 Task: Send an email with the signature Dale Allen with the subject 'Service upgrade' and the message 'Please let me know if there are any changes to the requirements.' from softage.1@softage.net to softage.10@softage.net and softage.2@softage.net with CC to softage.3@softage.net
Action: Mouse moved to (130, 158)
Screenshot: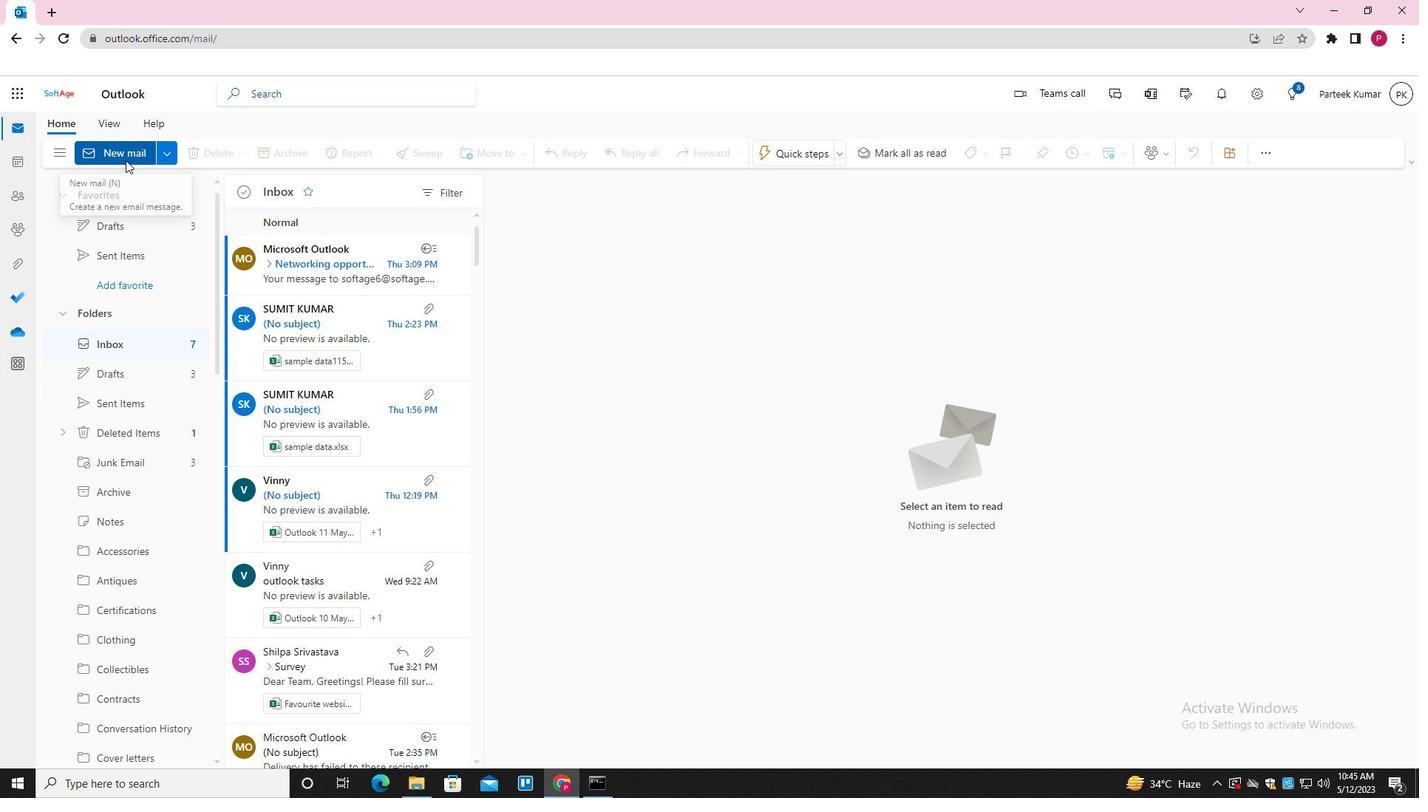 
Action: Mouse pressed left at (130, 158)
Screenshot: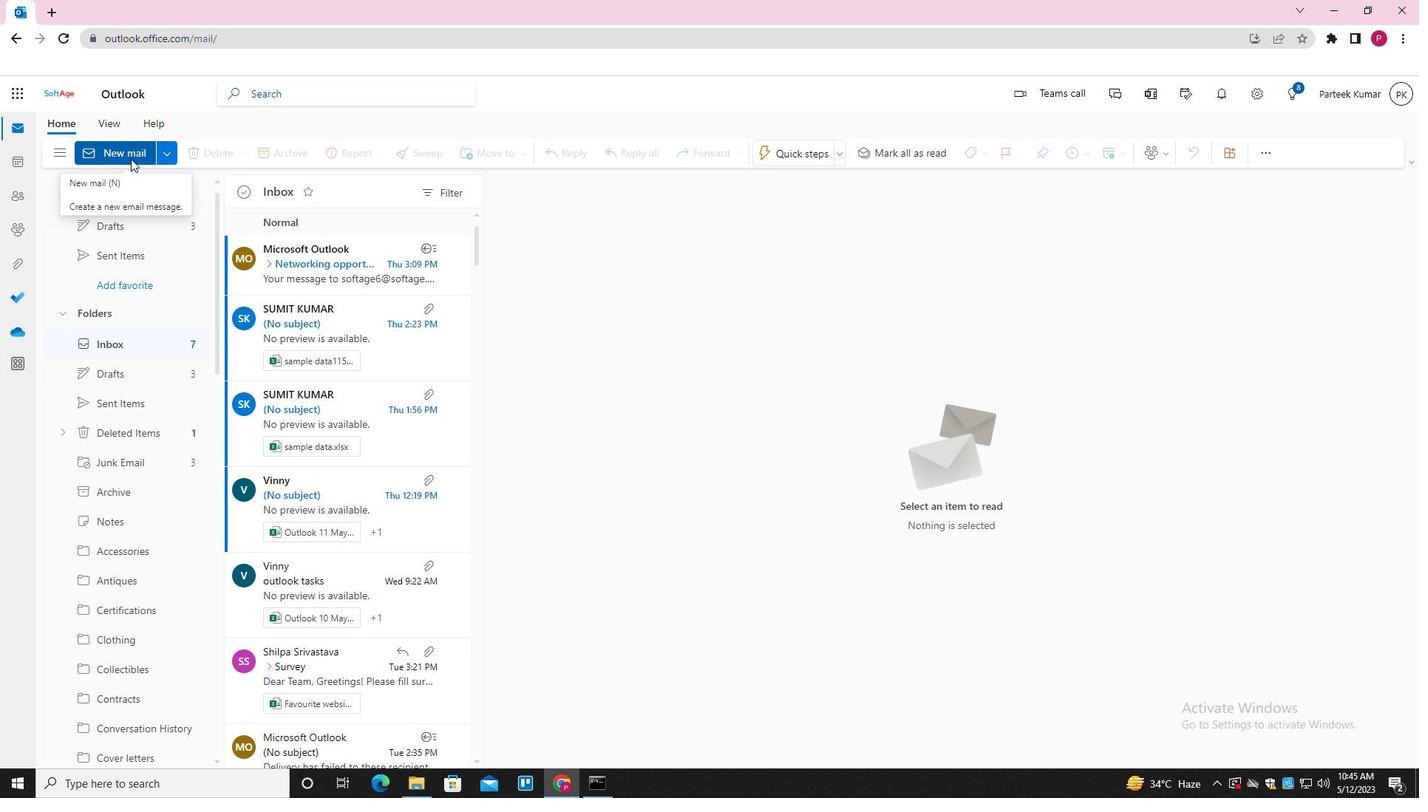 
Action: Mouse moved to (538, 376)
Screenshot: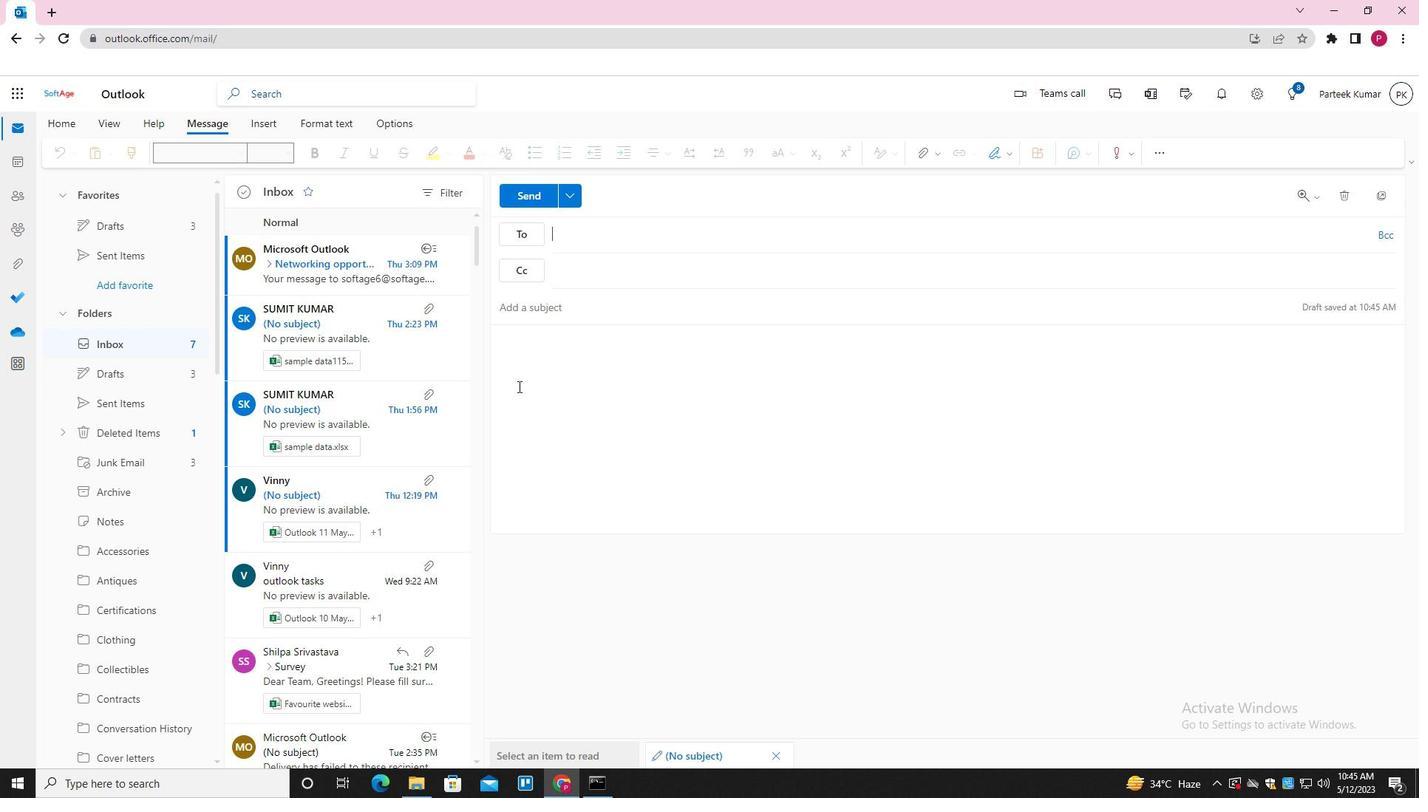 
Action: Mouse pressed left at (538, 376)
Screenshot: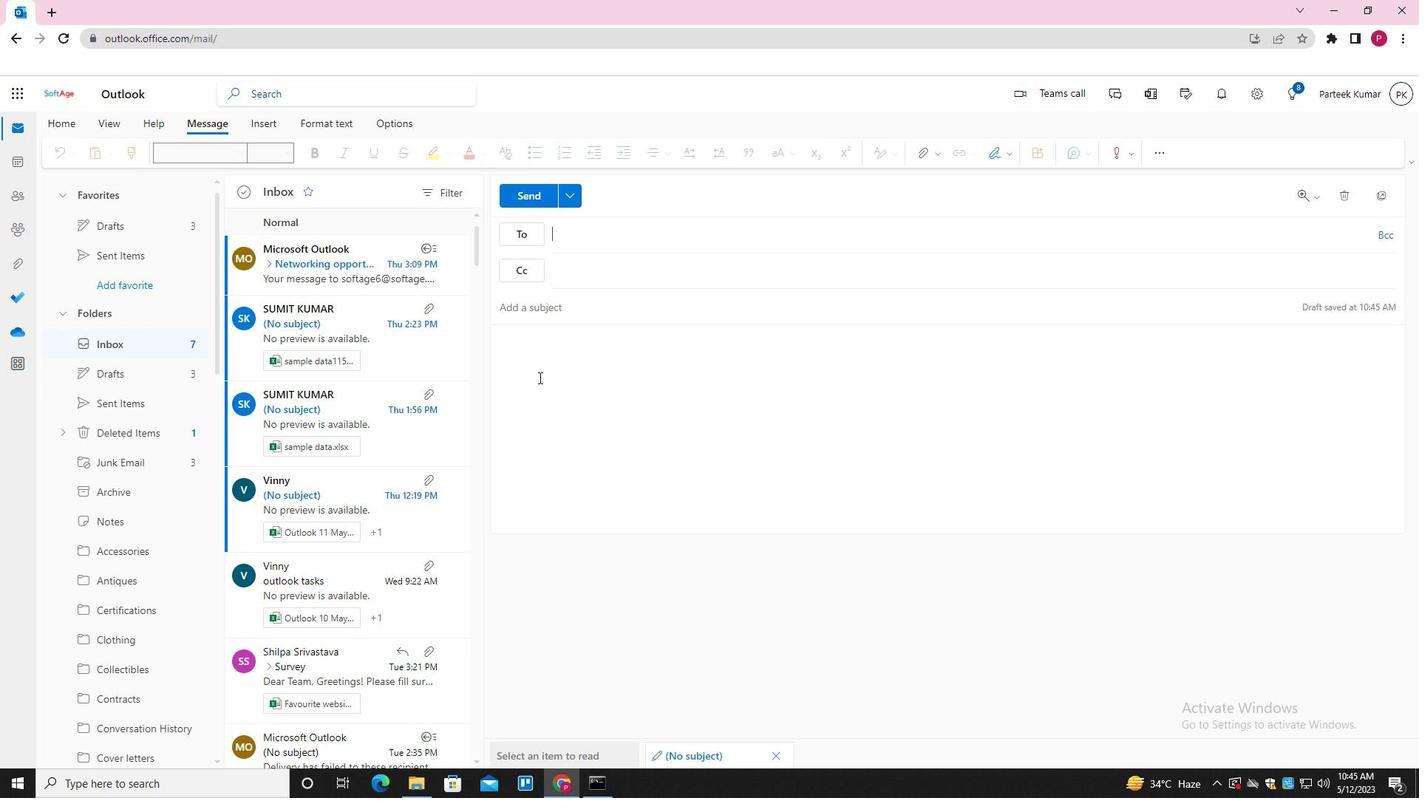 
Action: Mouse moved to (994, 151)
Screenshot: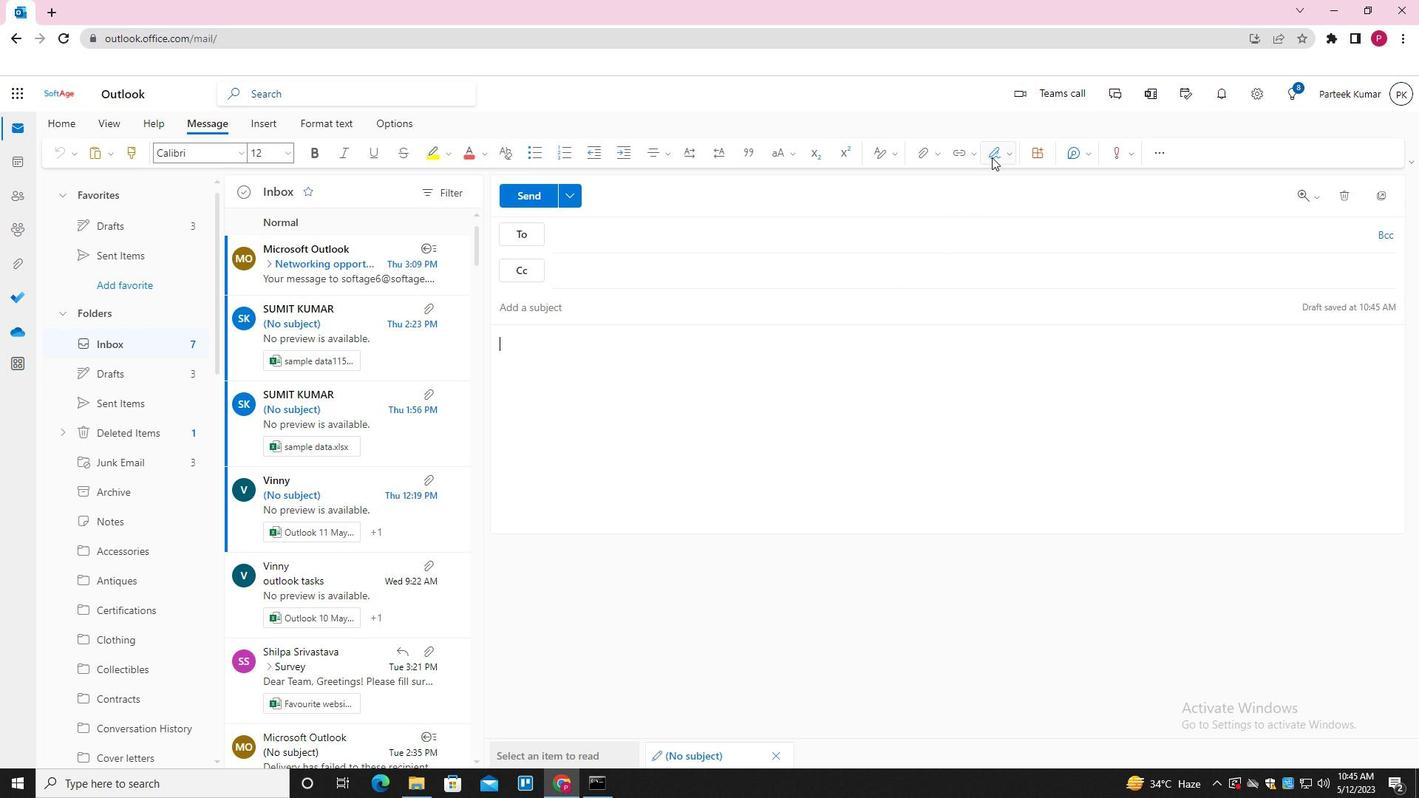 
Action: Mouse pressed left at (994, 151)
Screenshot: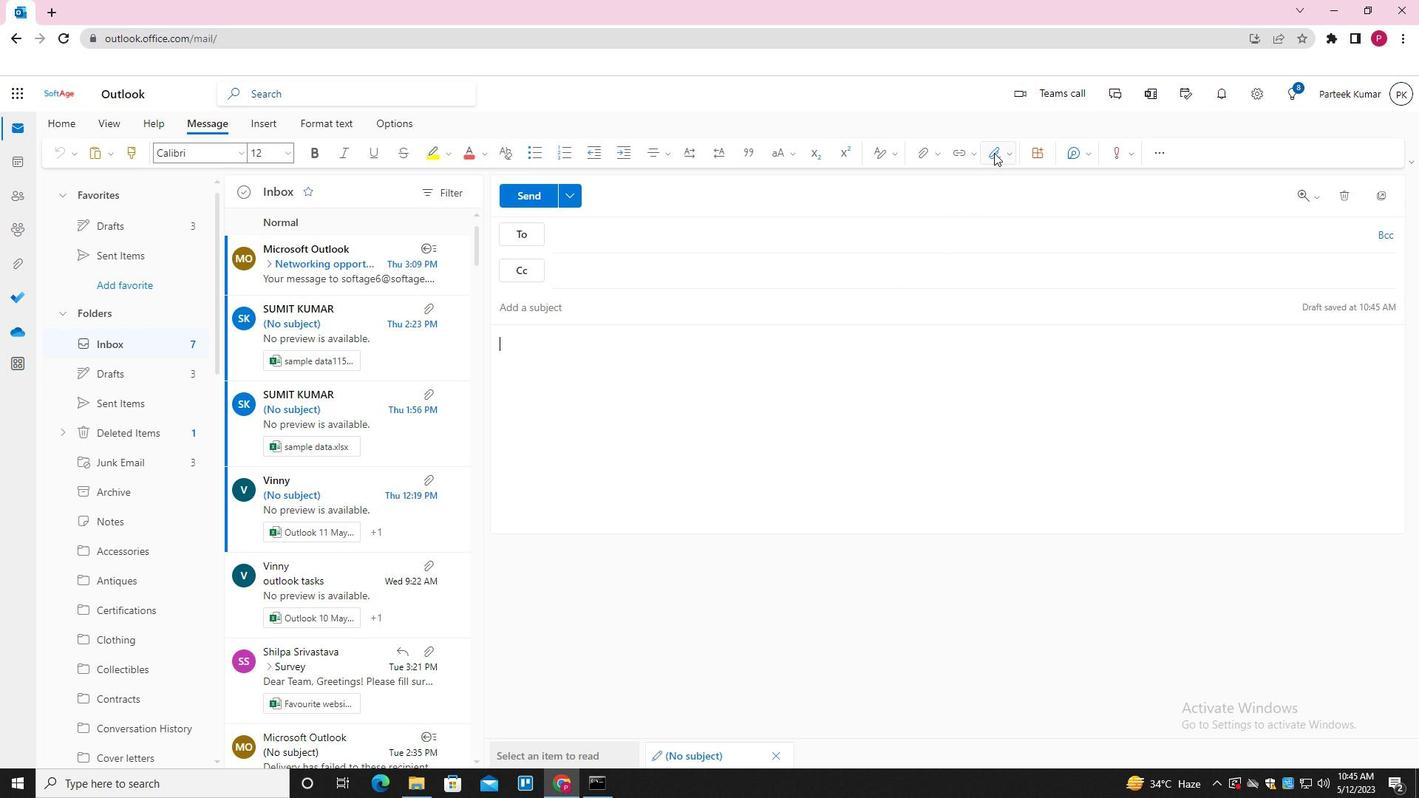 
Action: Mouse moved to (964, 212)
Screenshot: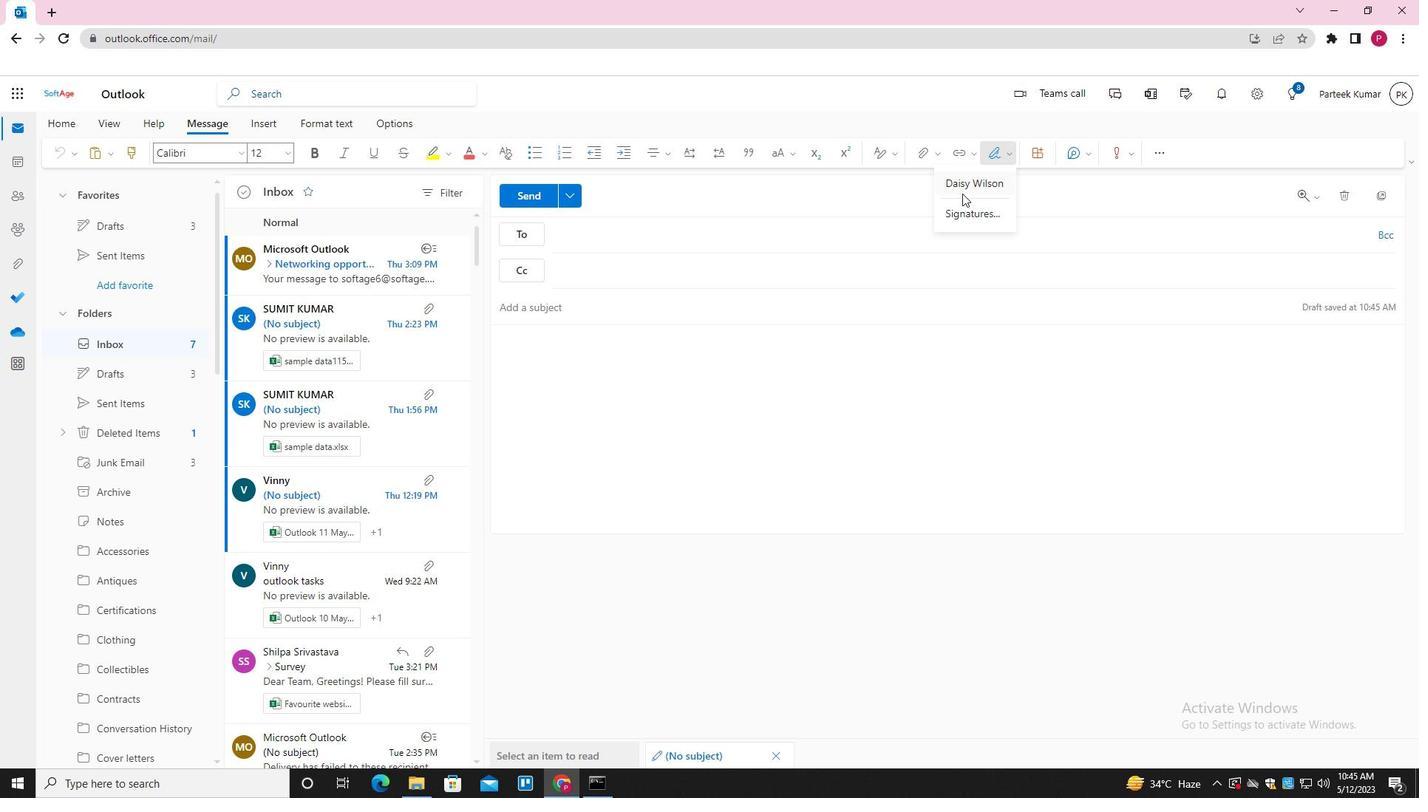 
Action: Mouse pressed left at (964, 212)
Screenshot: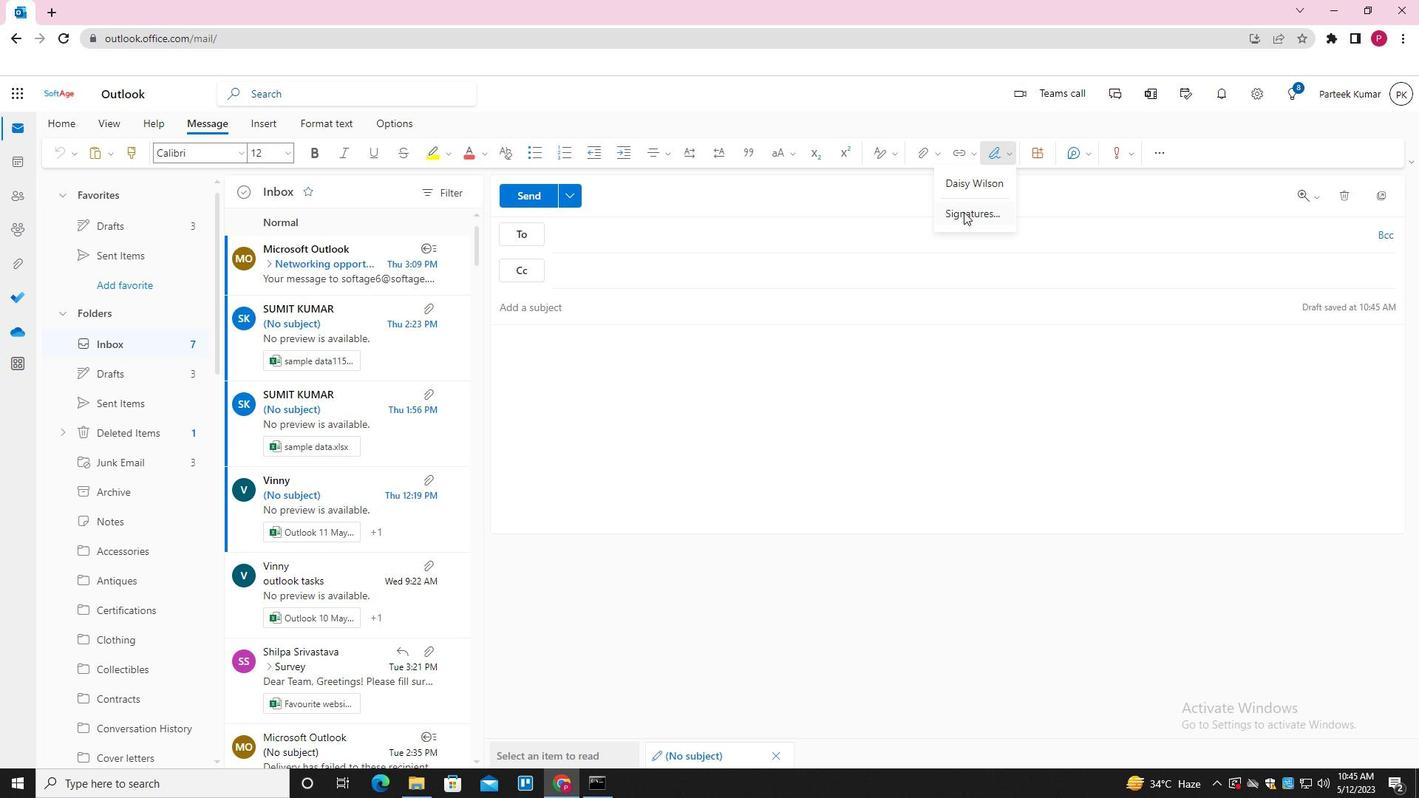 
Action: Mouse moved to (989, 269)
Screenshot: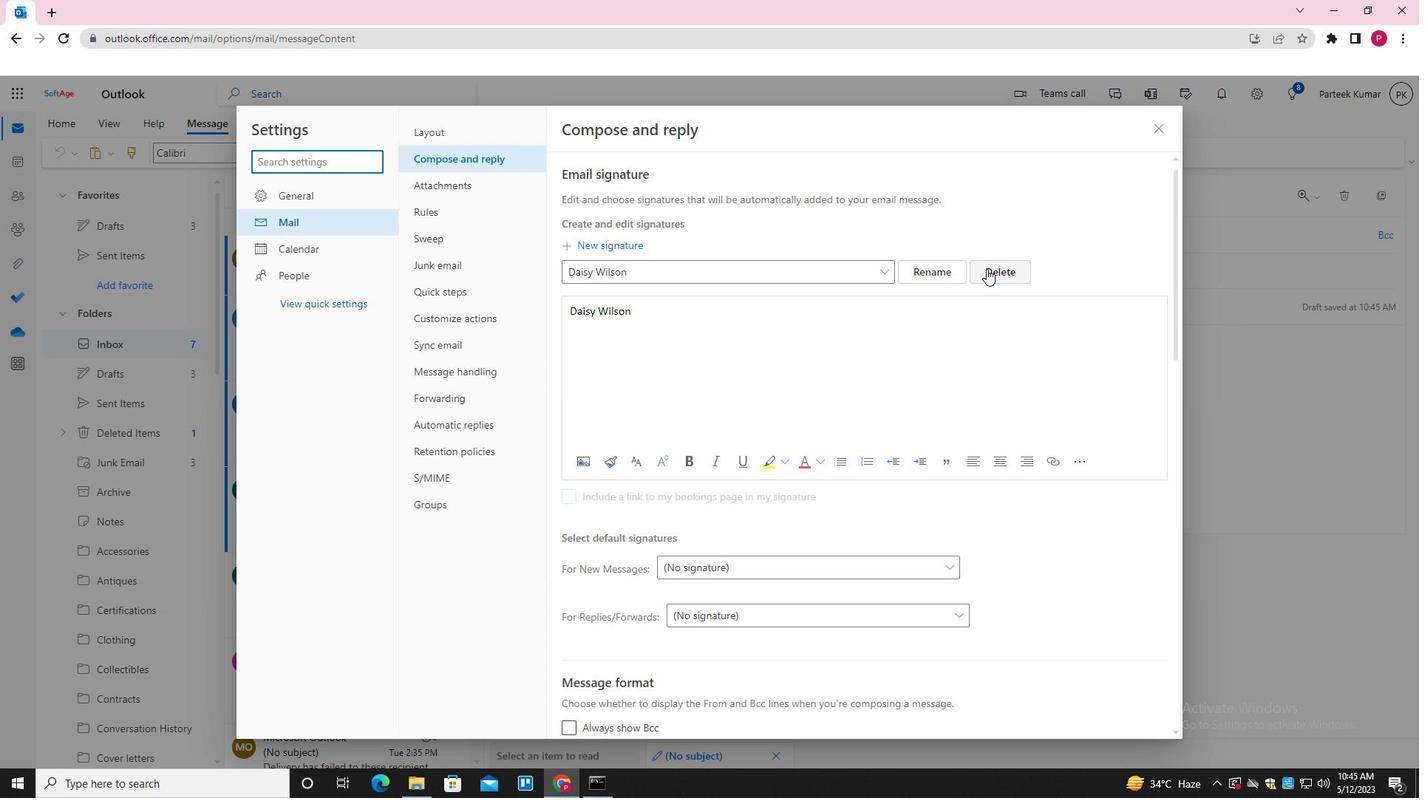 
Action: Mouse pressed left at (989, 269)
Screenshot: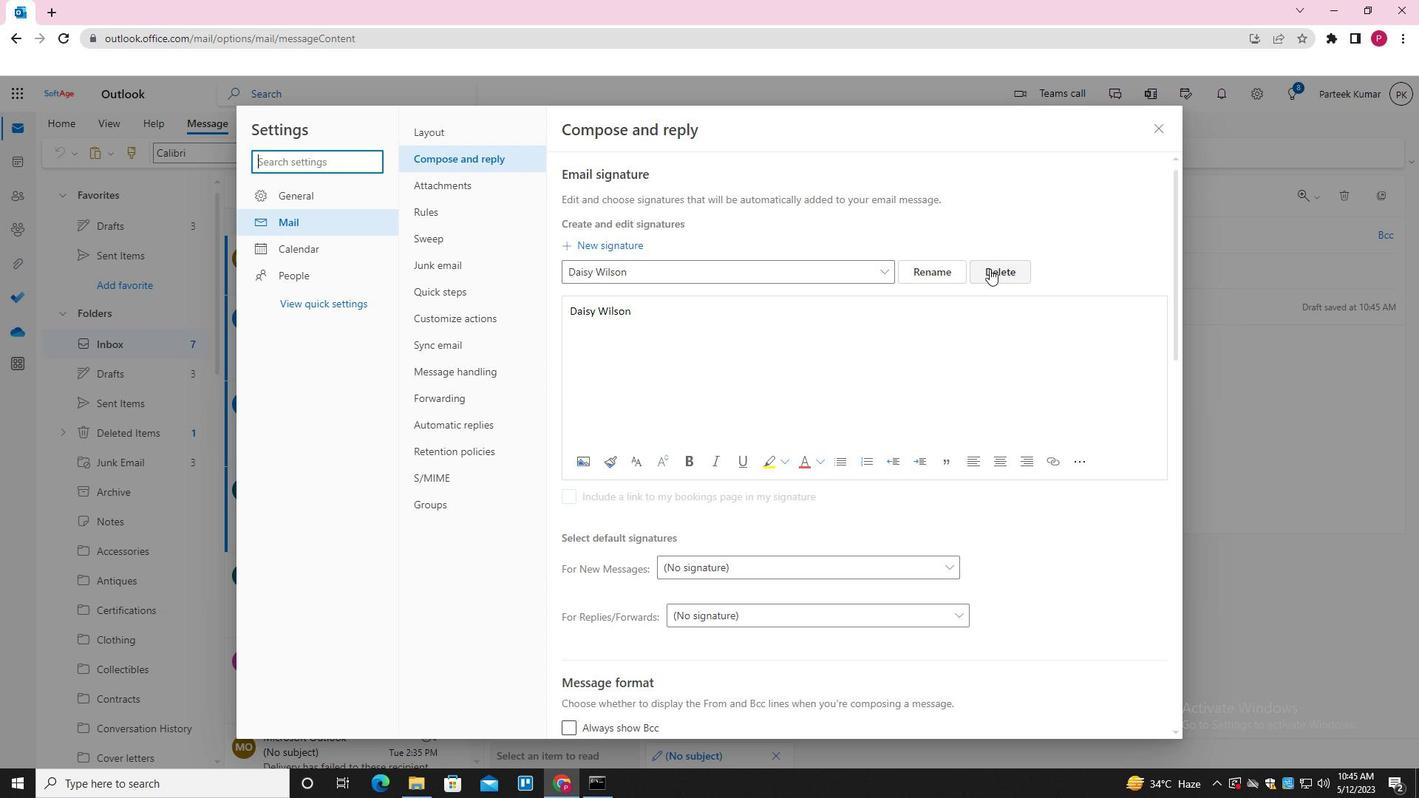 
Action: Mouse moved to (807, 266)
Screenshot: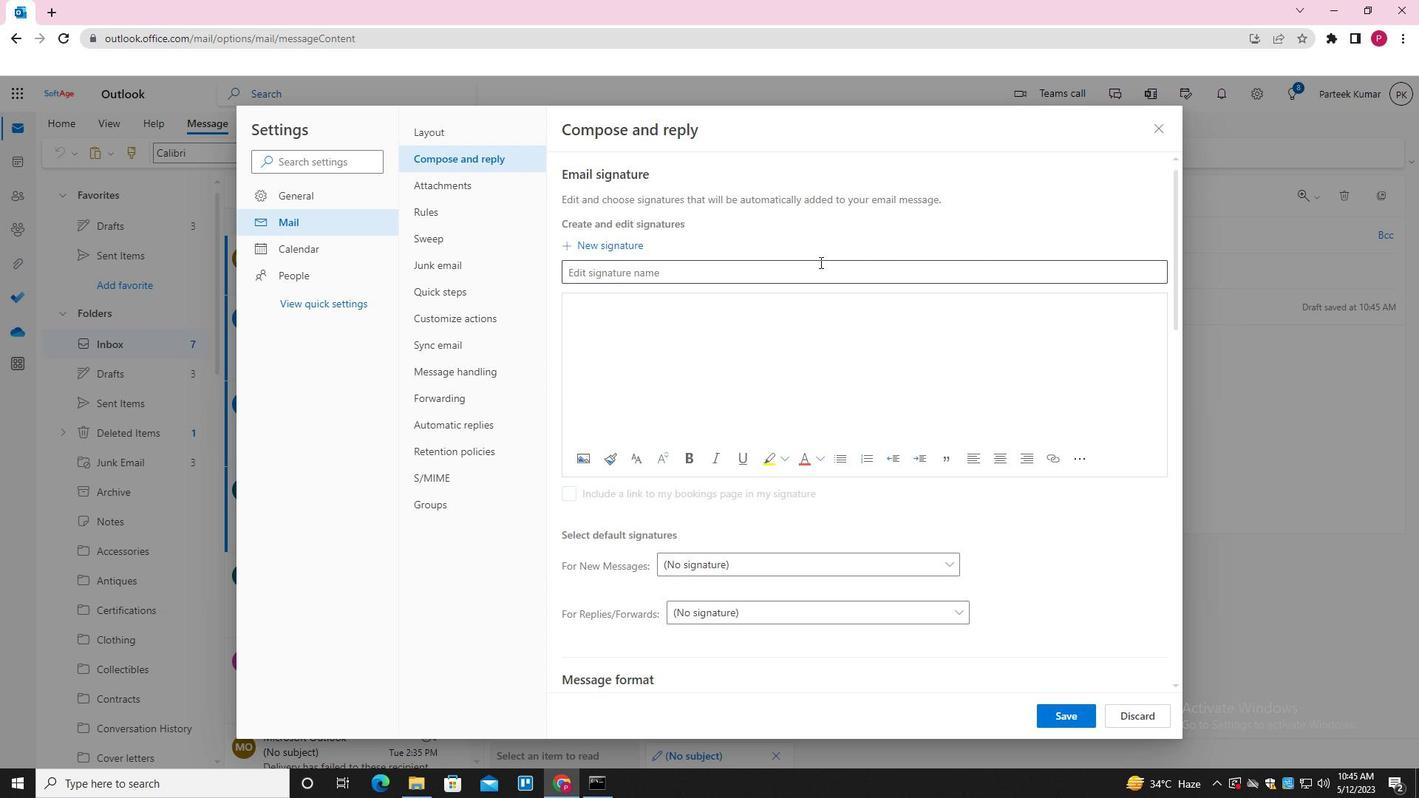 
Action: Mouse pressed left at (807, 266)
Screenshot: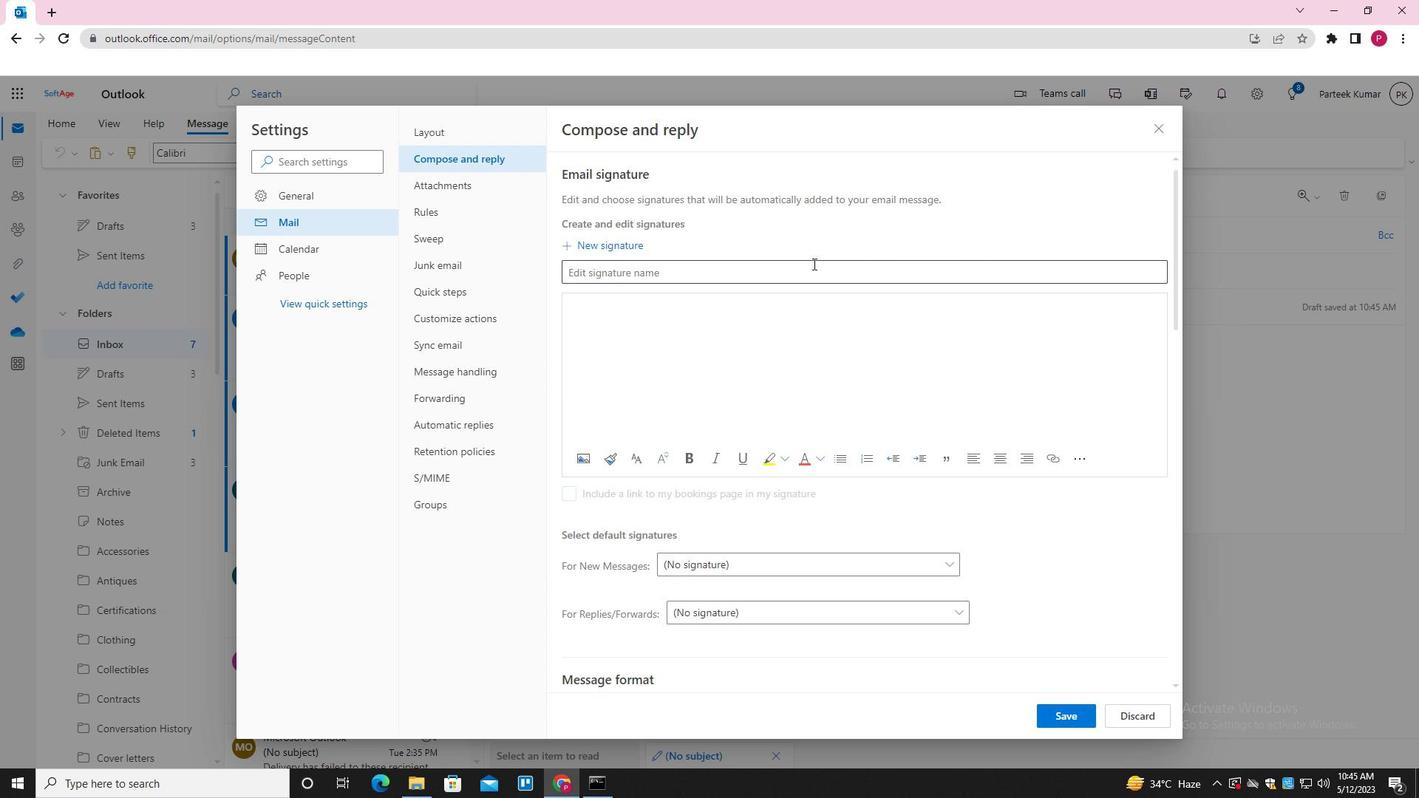 
Action: Key pressed <Key.shift>DALLE<Key.space><Key.backspace><Key.backspace><Key.backspace>E<Key.space><Key.shift>ALLEN<Key.space>
Screenshot: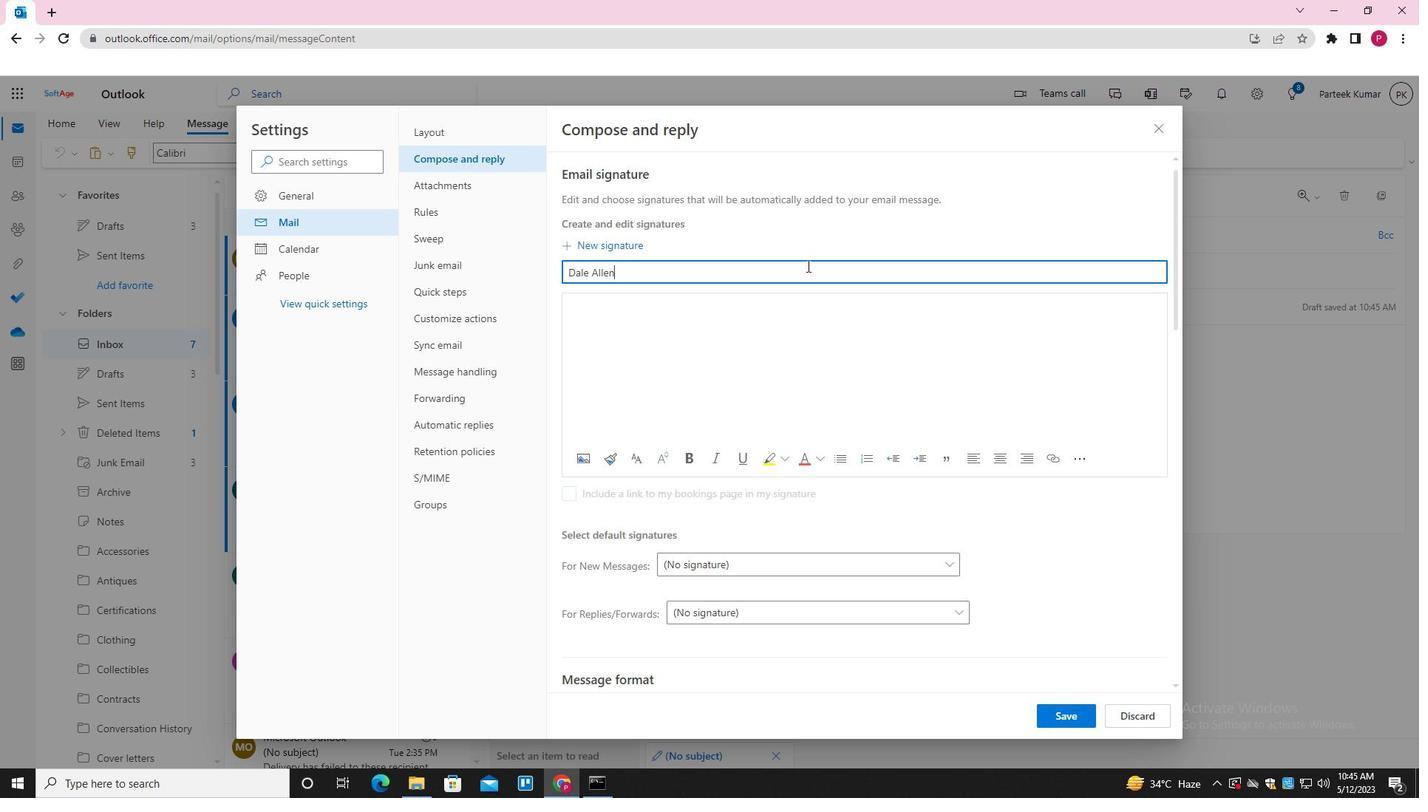 
Action: Mouse moved to (728, 348)
Screenshot: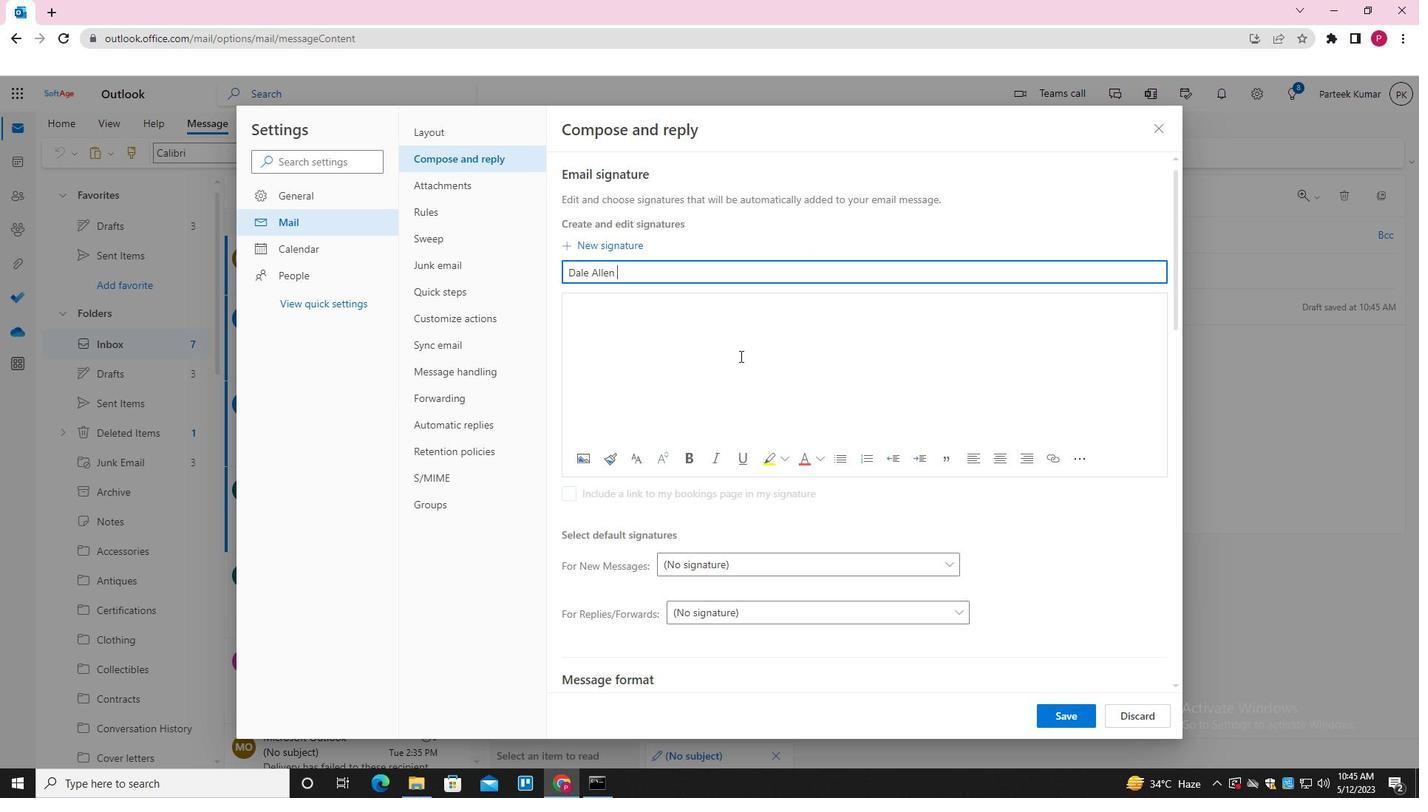
Action: Mouse pressed left at (728, 348)
Screenshot: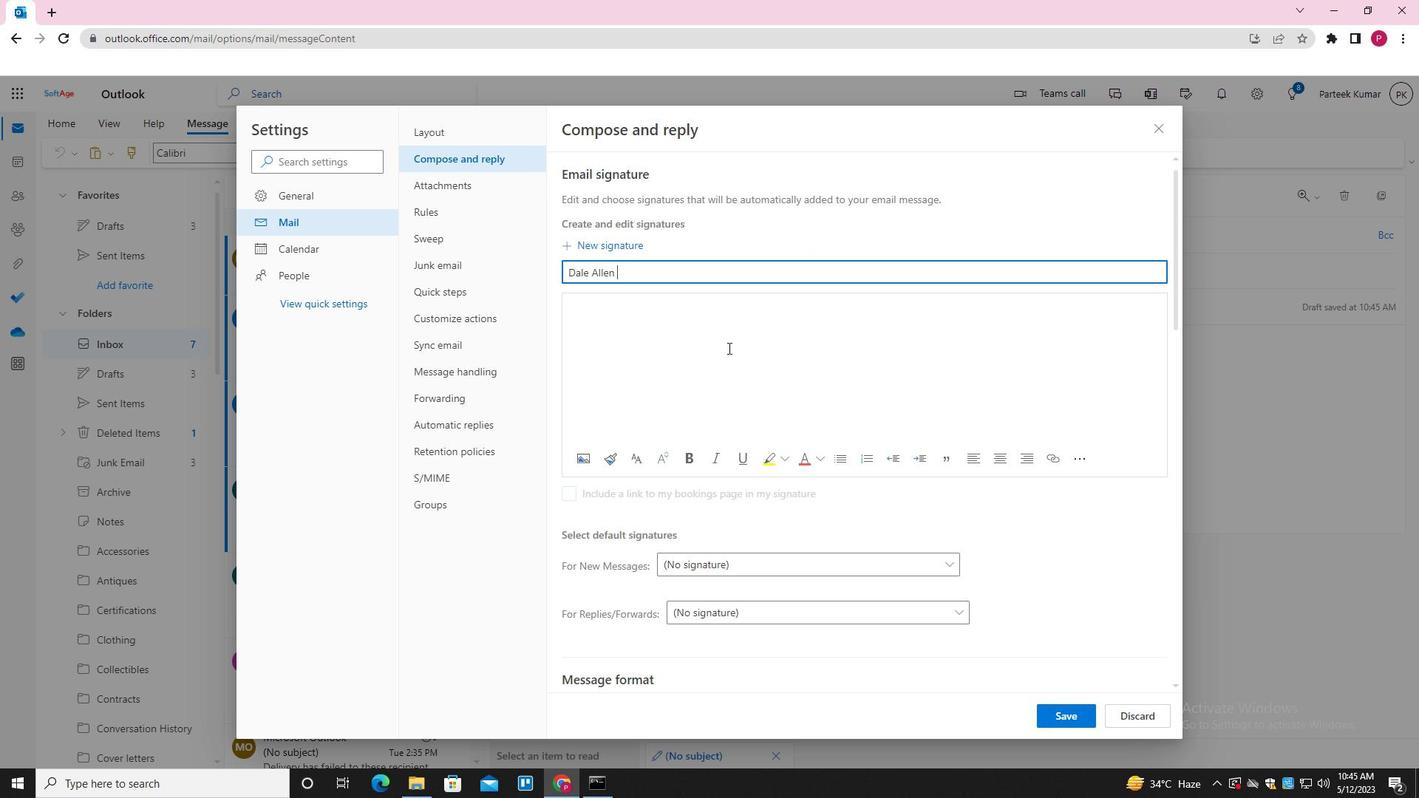 
Action: Key pressed <Key.shift><Key.shift><Key.shift><Key.shift><Key.shift>DALE<Key.space><Key.shift>ALLEN<Key.space>
Screenshot: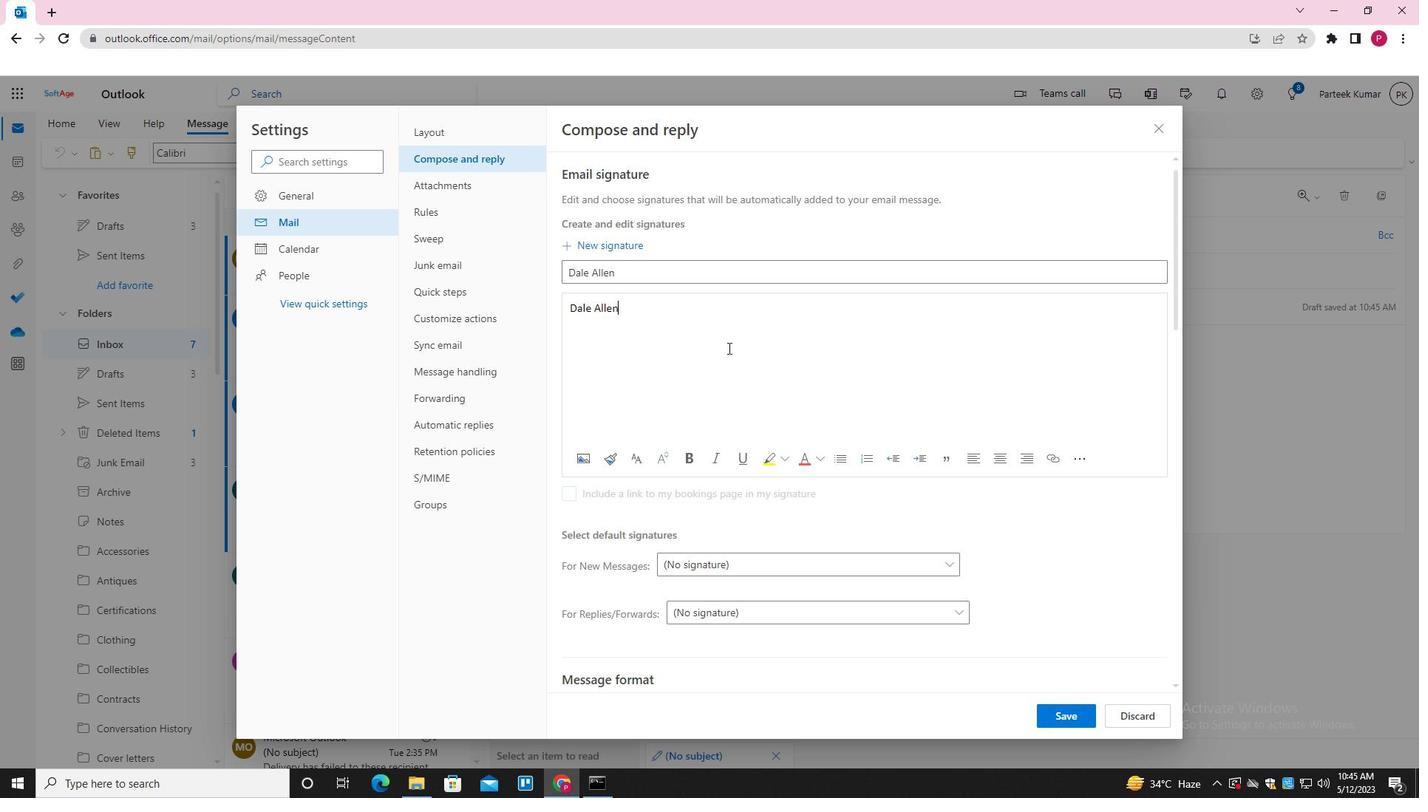 
Action: Mouse moved to (1047, 712)
Screenshot: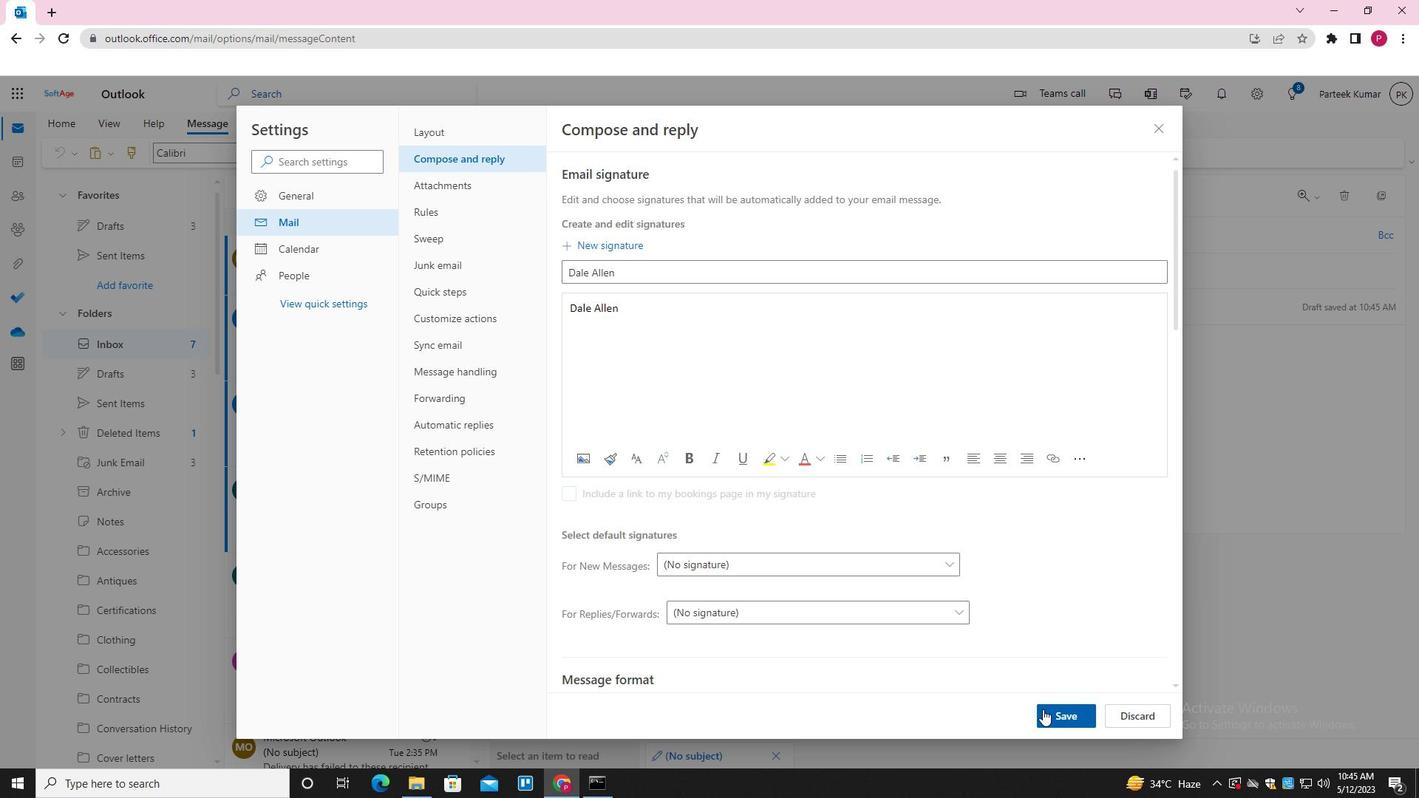 
Action: Mouse pressed left at (1047, 712)
Screenshot: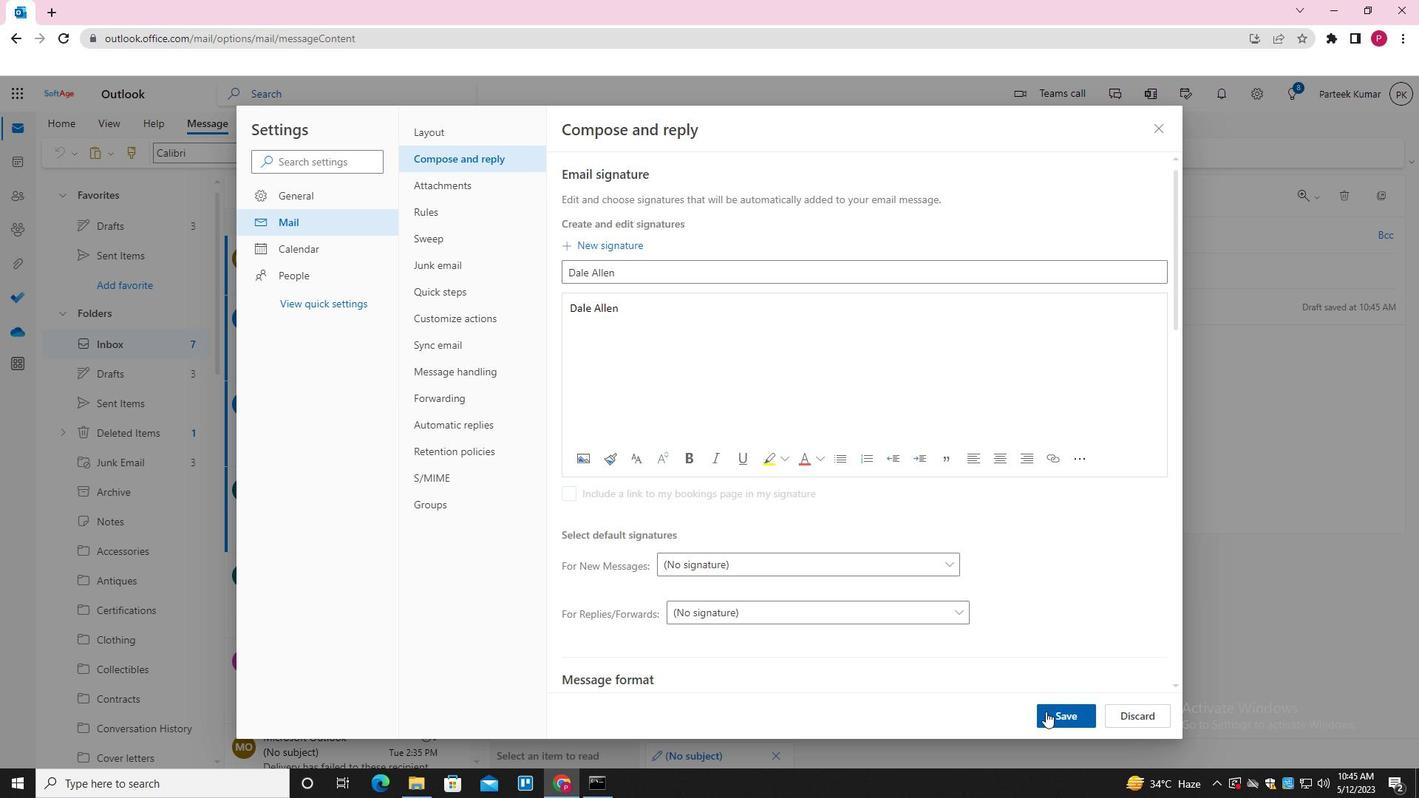
Action: Mouse moved to (1154, 136)
Screenshot: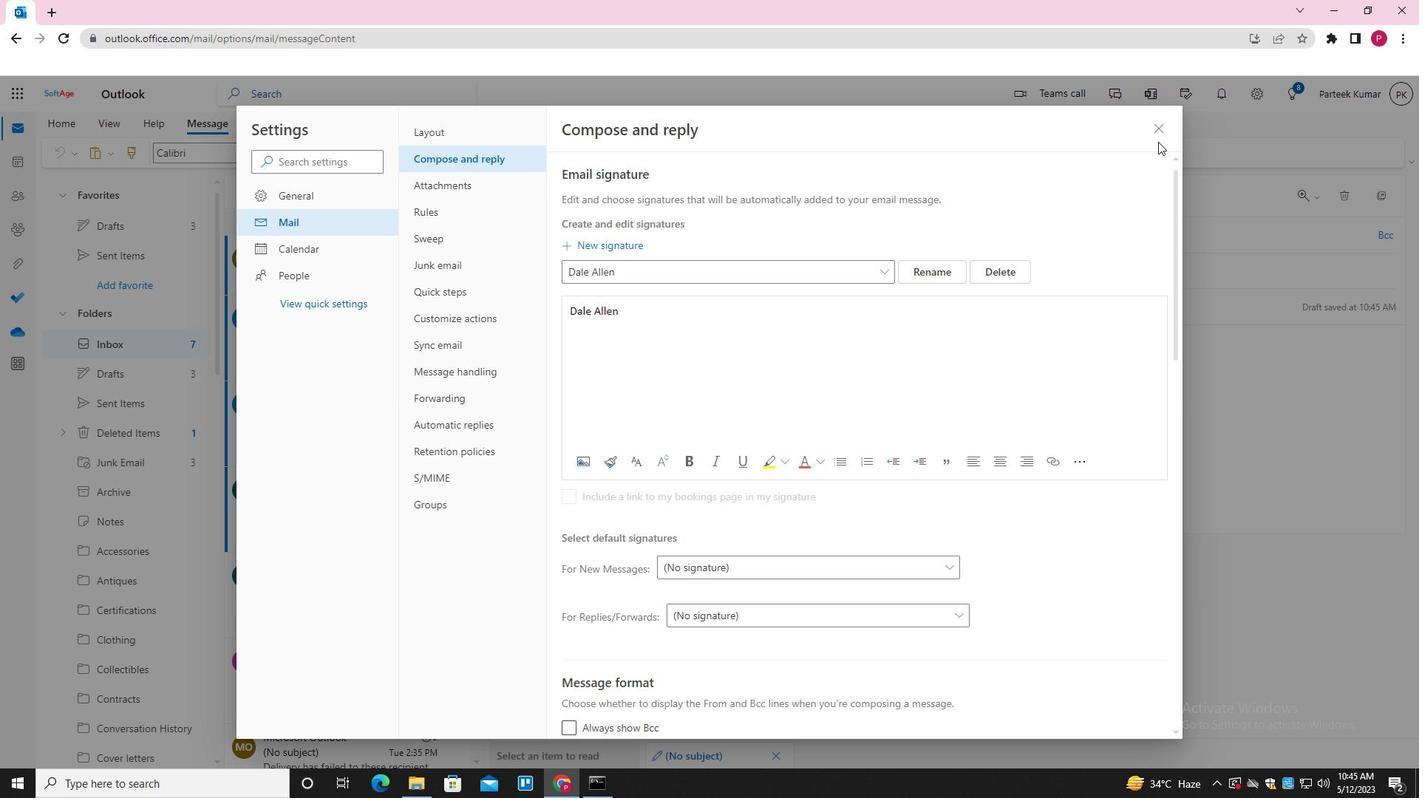 
Action: Mouse pressed left at (1154, 136)
Screenshot: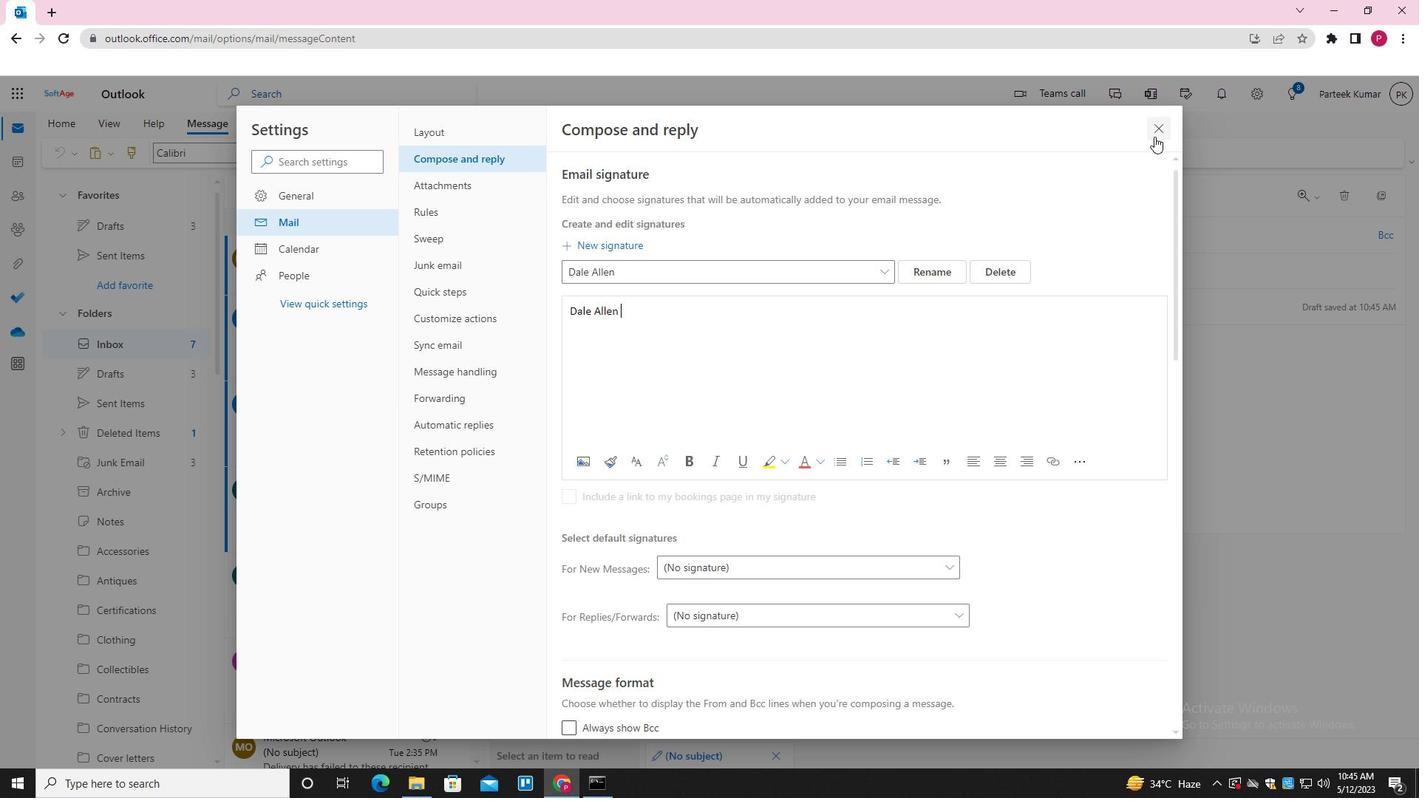 
Action: Mouse moved to (963, 340)
Screenshot: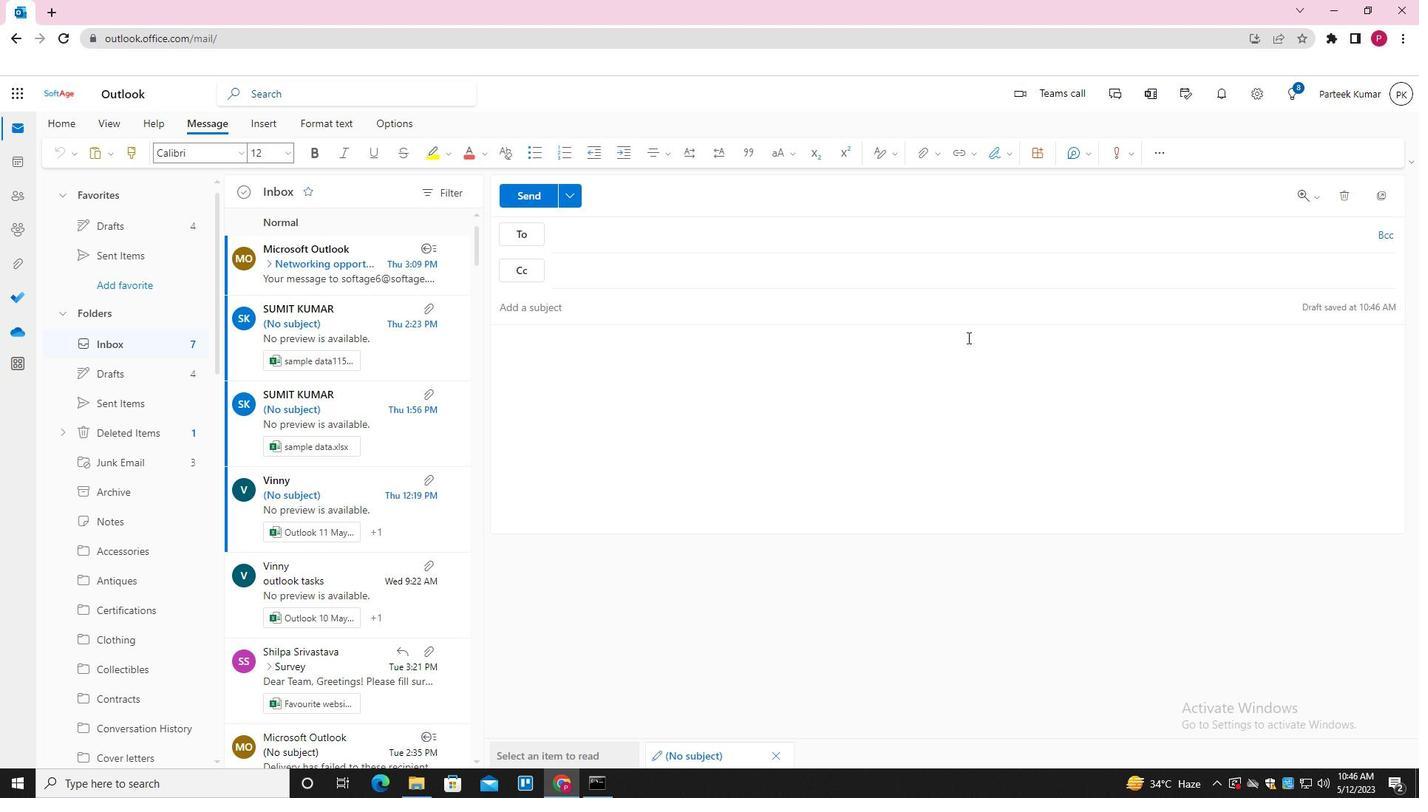 
Action: Mouse pressed left at (963, 340)
Screenshot: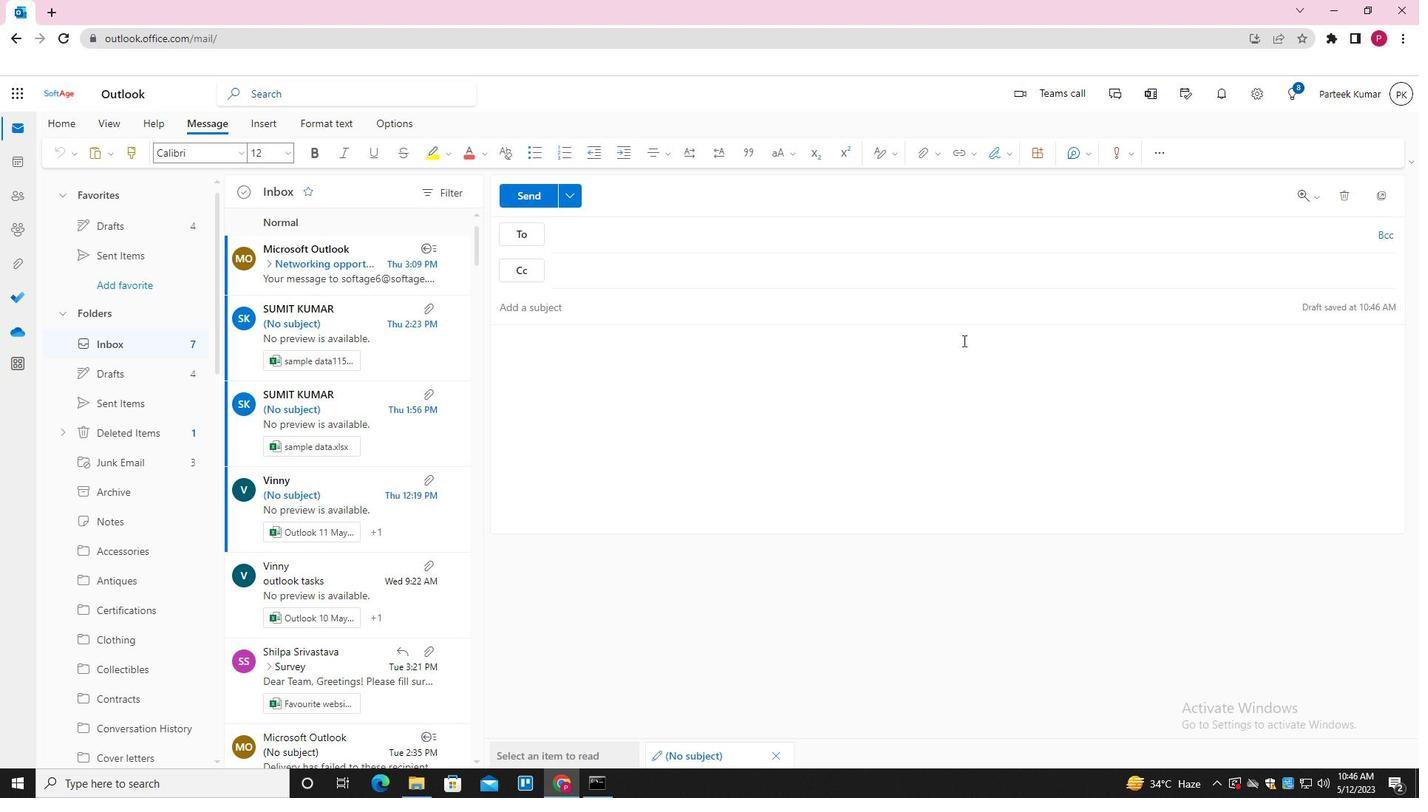 
Action: Mouse moved to (1008, 157)
Screenshot: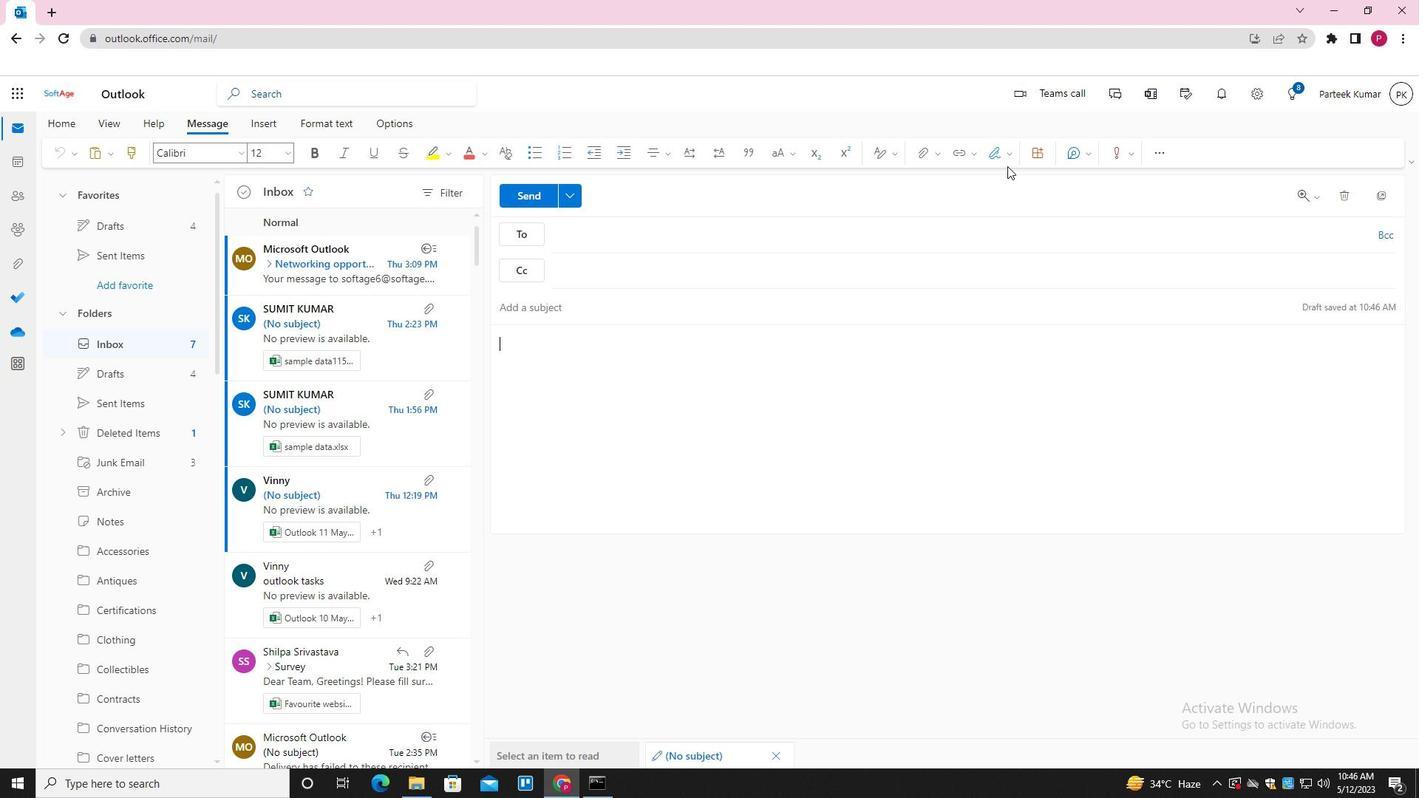 
Action: Mouse pressed left at (1008, 157)
Screenshot: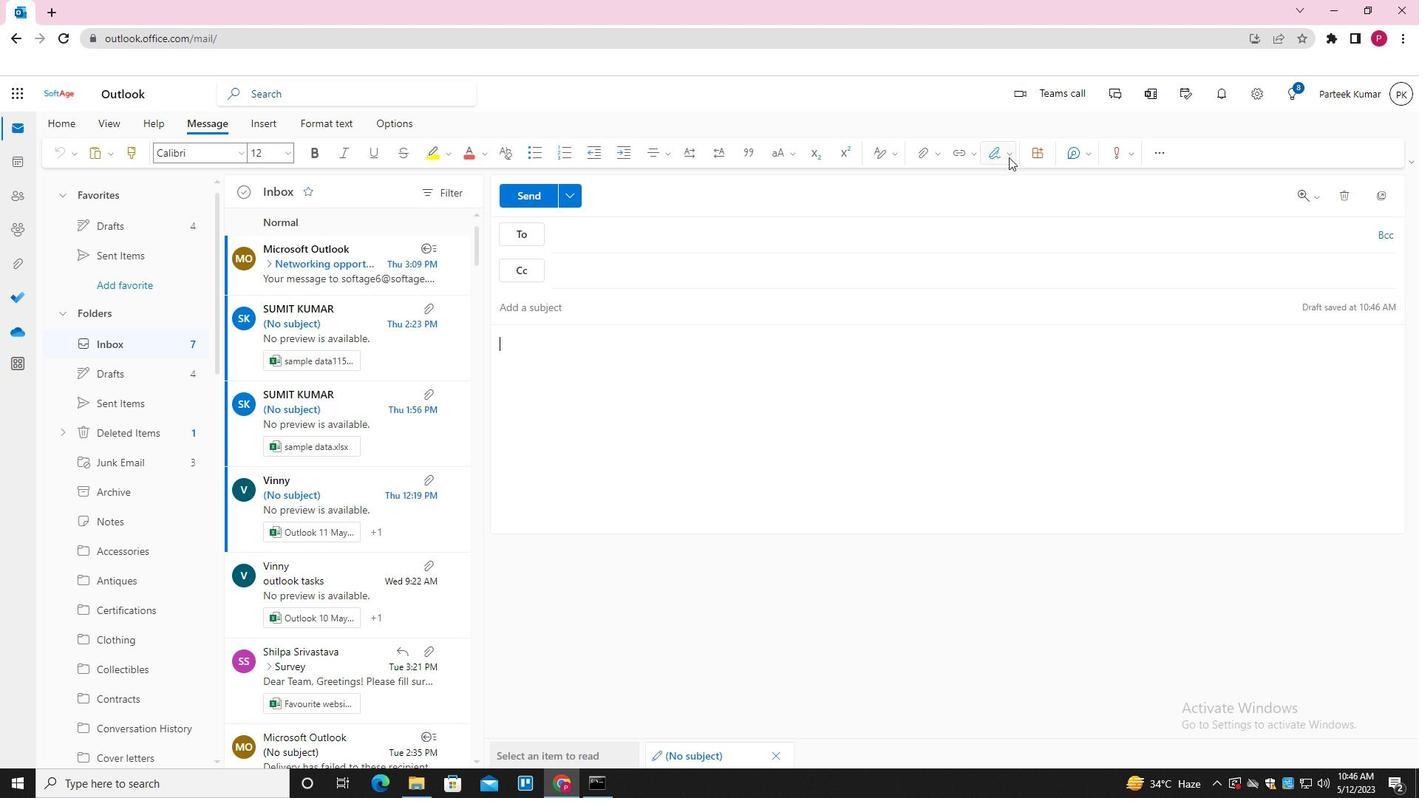
Action: Mouse moved to (990, 188)
Screenshot: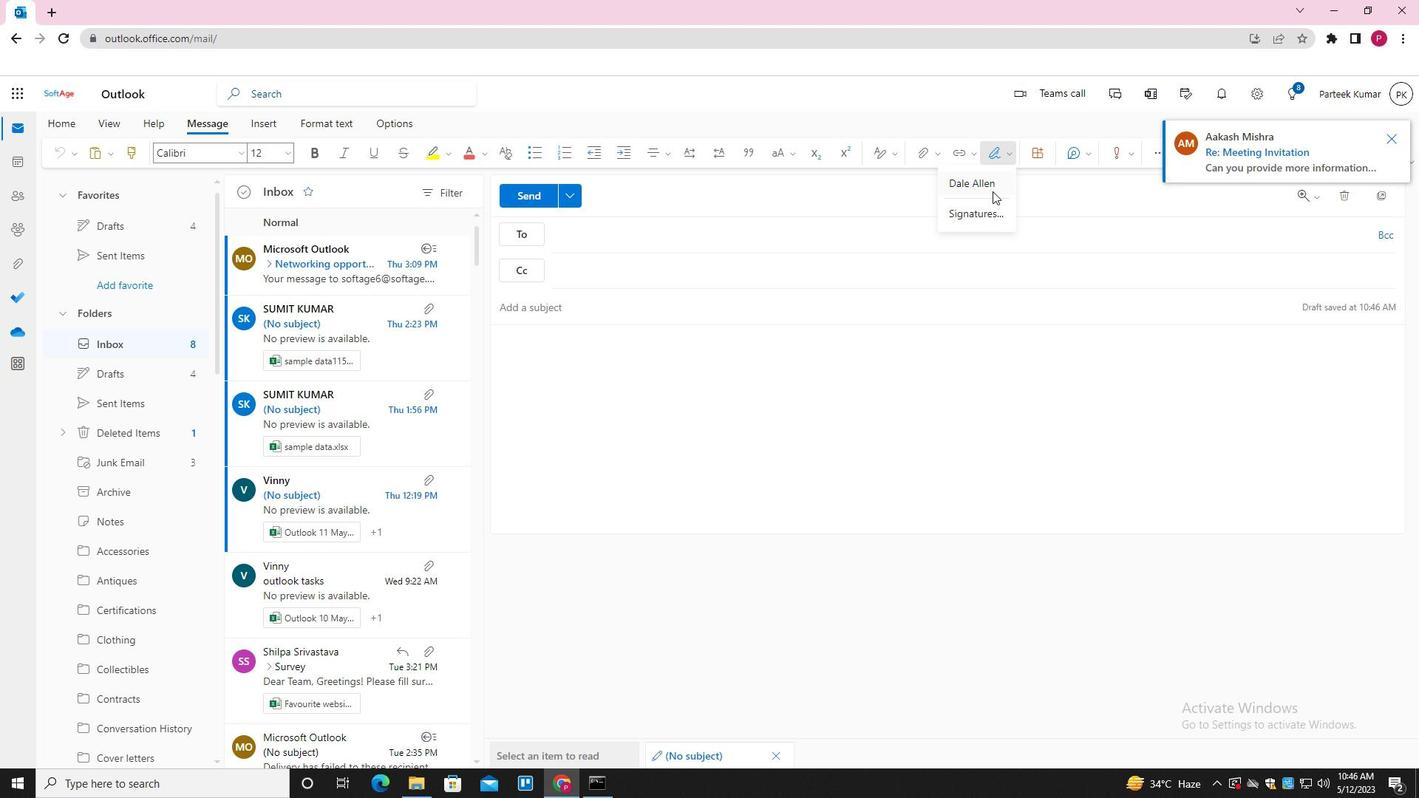 
Action: Mouse pressed left at (990, 188)
Screenshot: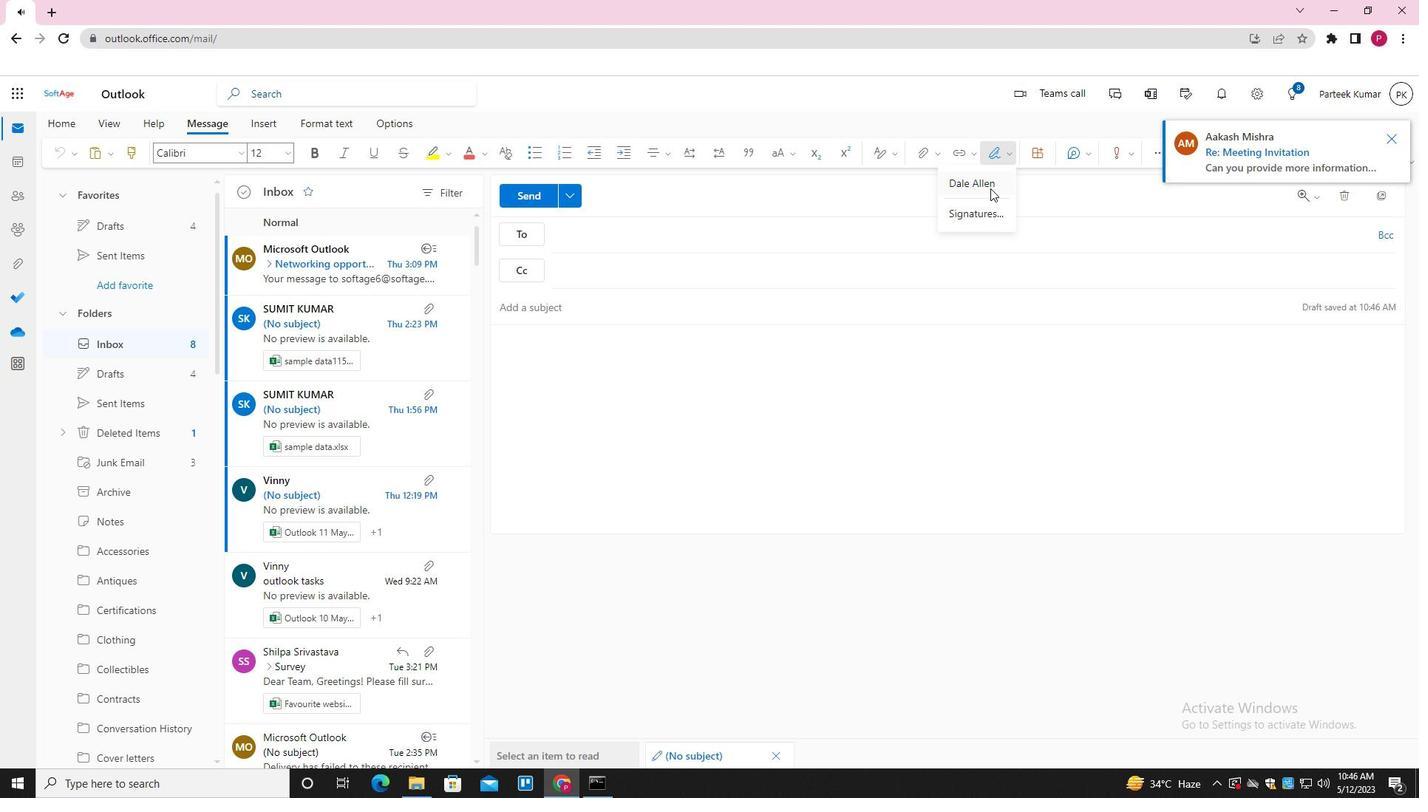 
Action: Mouse moved to (626, 300)
Screenshot: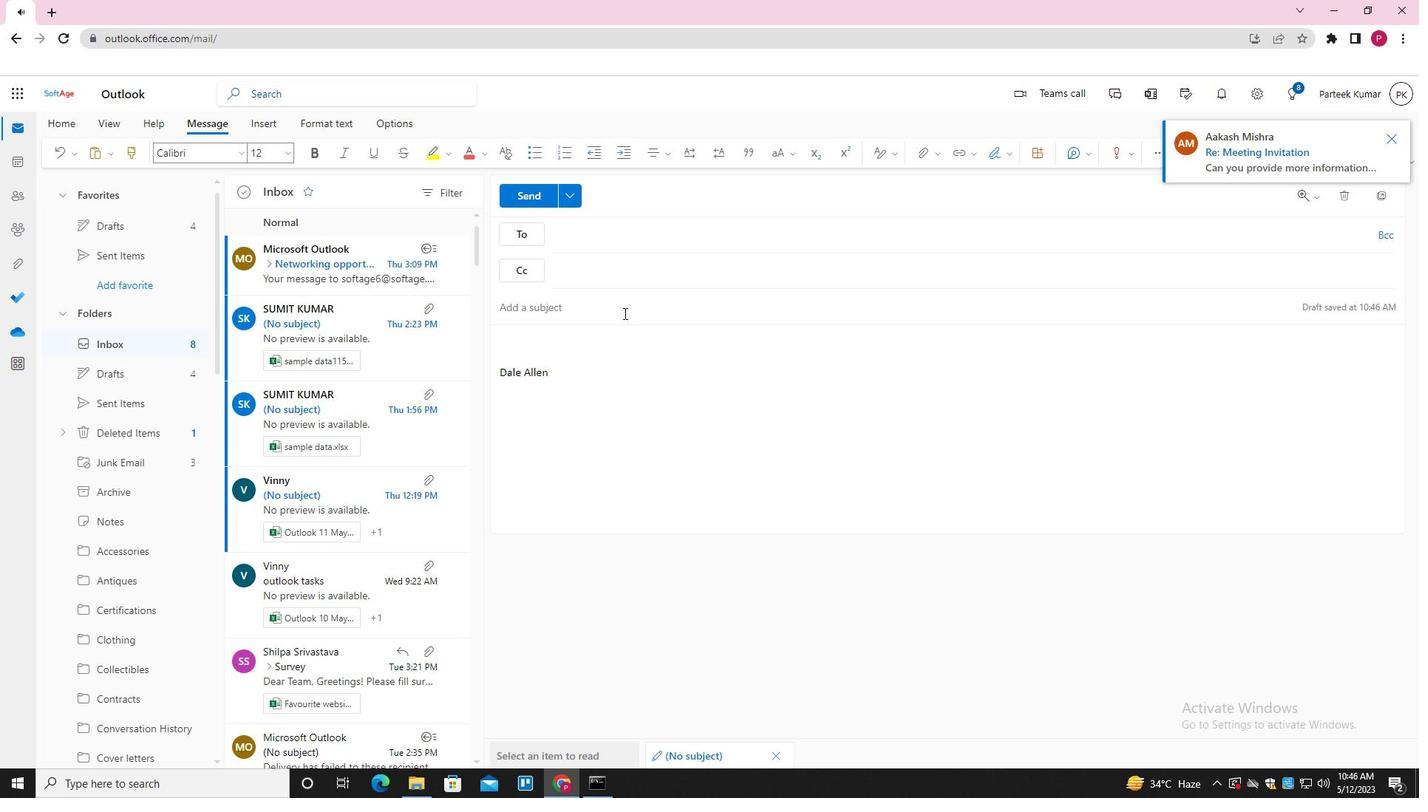 
Action: Mouse pressed left at (626, 300)
Screenshot: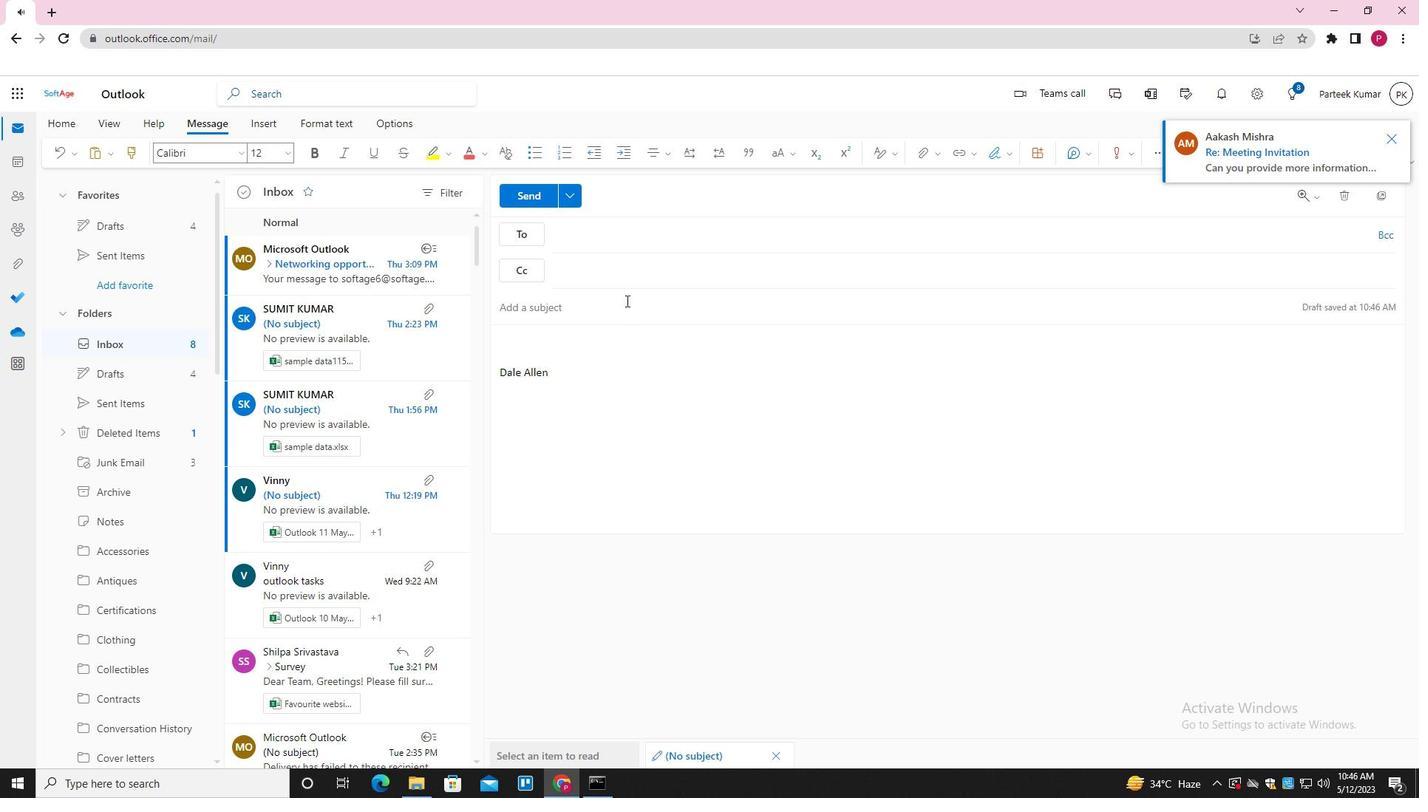 
Action: Key pressed <Key.shift><Key.shift><Key.shift><Key.shift><Key.shift><Key.shift><Key.shift><Key.shift><Key.shift>SERVICE<Key.space>UPGRADE<Key.space>
Screenshot: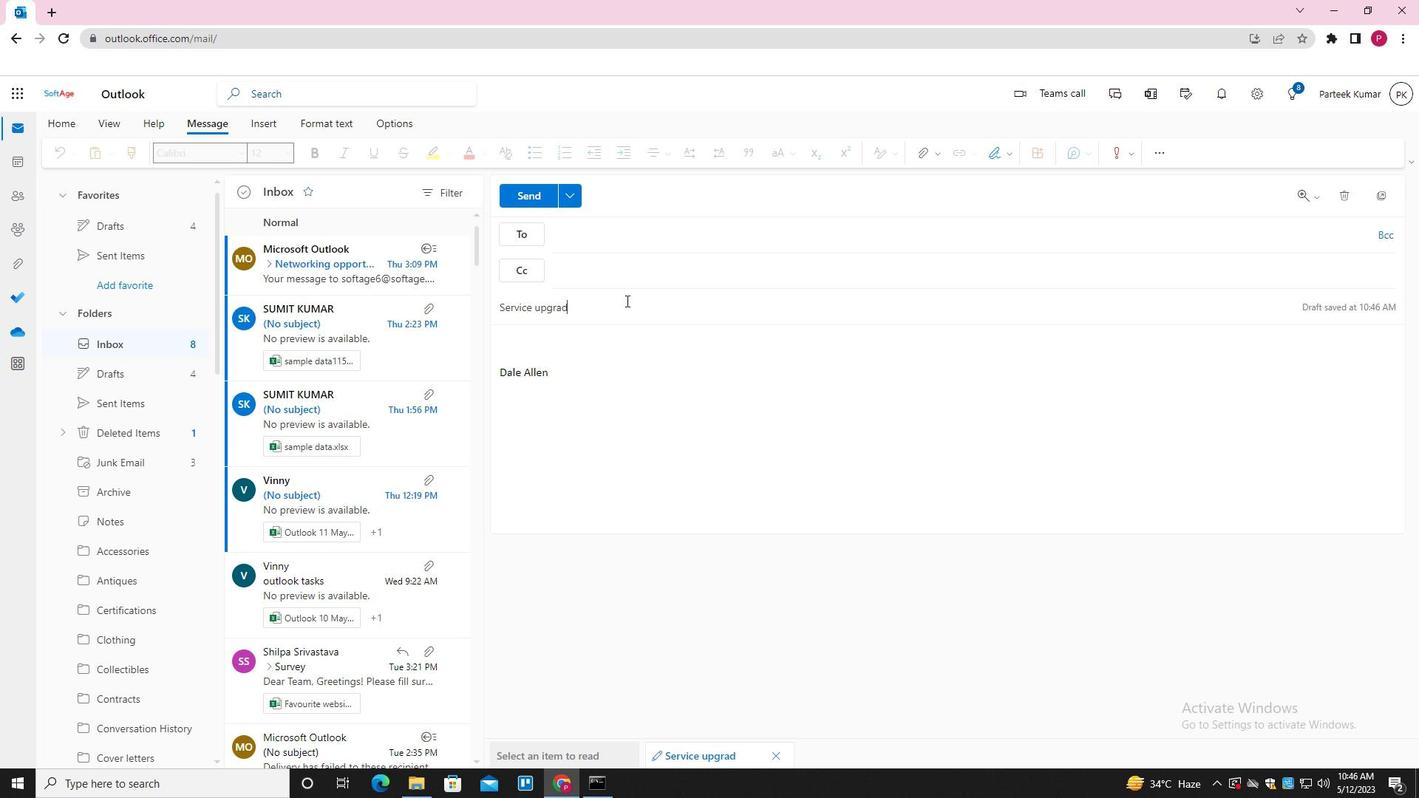 
Action: Mouse moved to (575, 336)
Screenshot: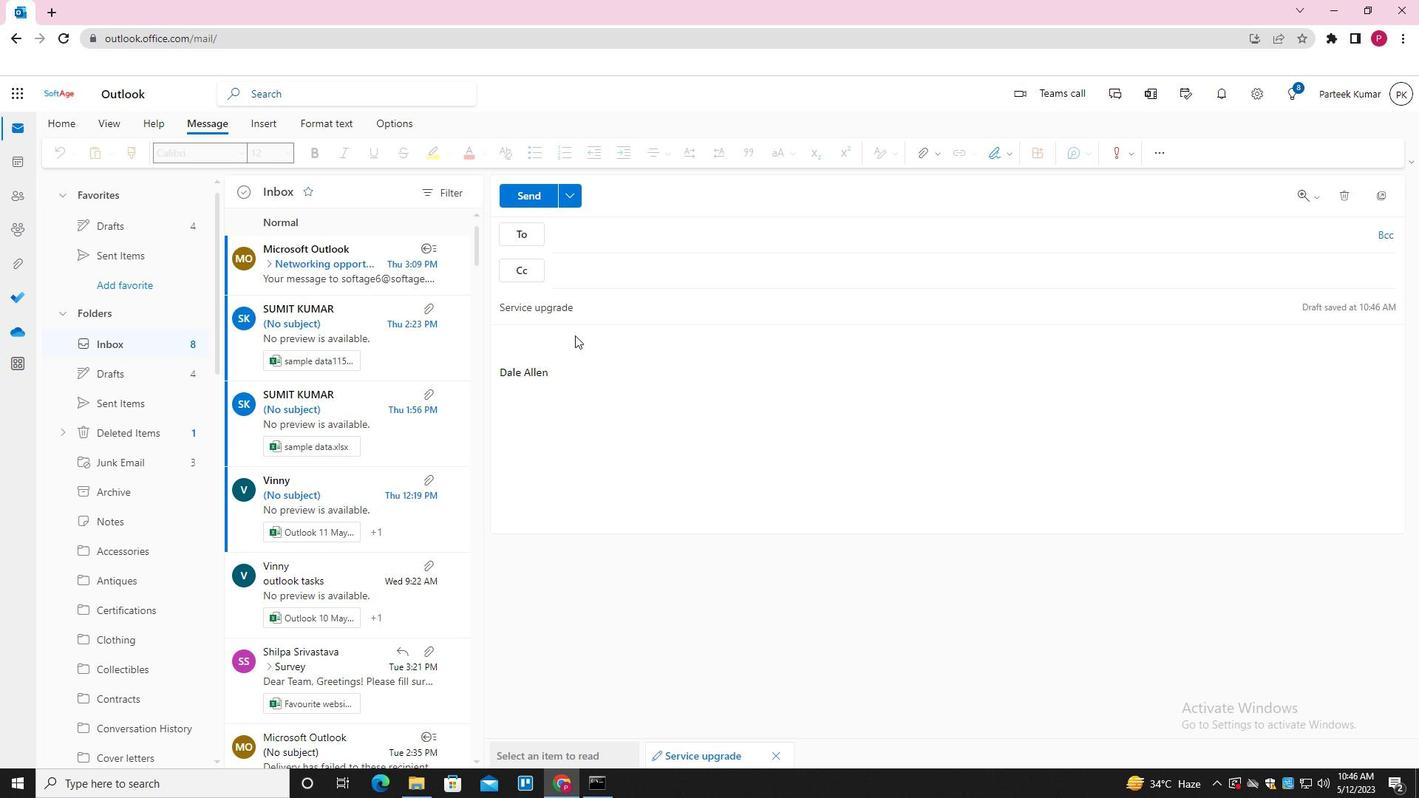 
Action: Mouse pressed left at (575, 336)
Screenshot: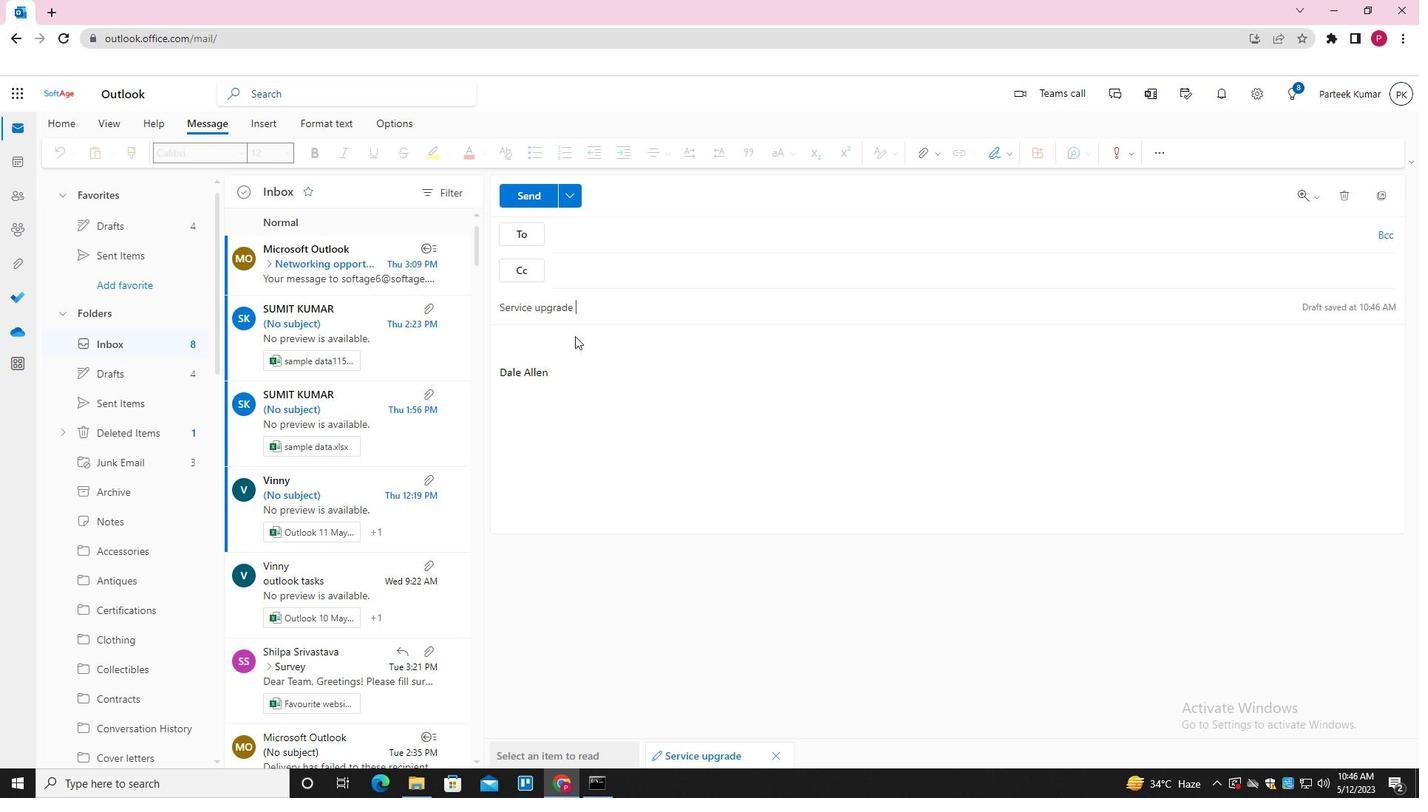 
Action: Mouse moved to (575, 342)
Screenshot: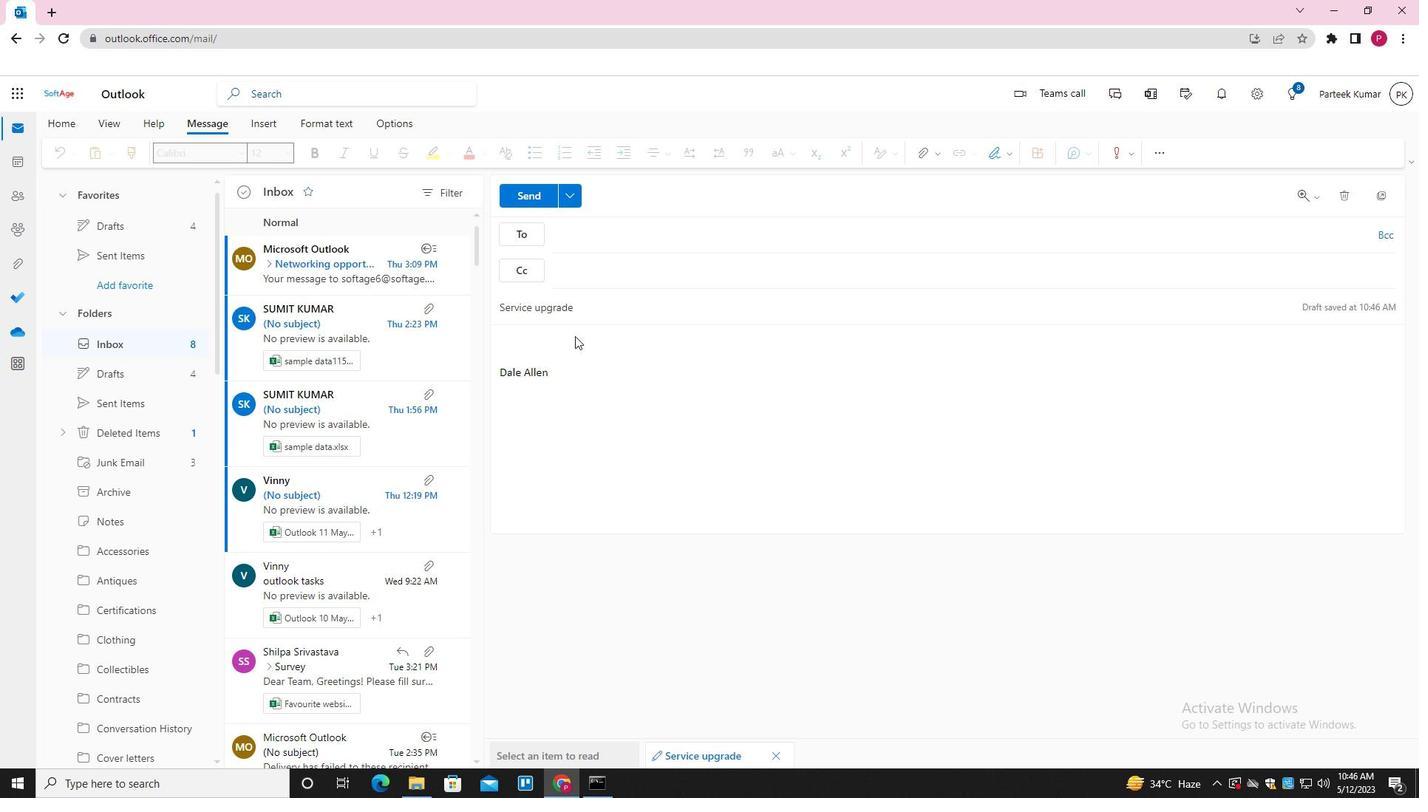 
Action: Mouse pressed left at (575, 342)
Screenshot: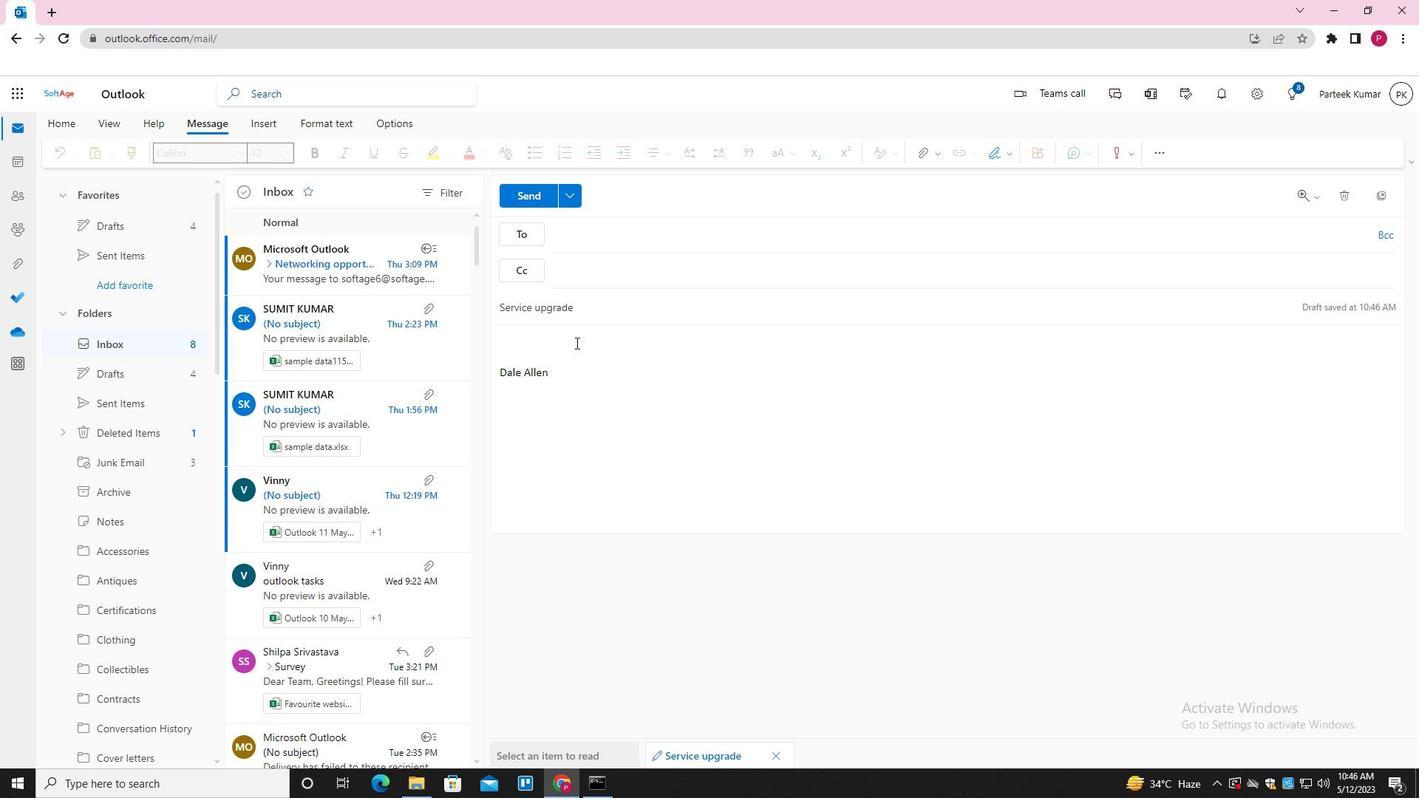 
Action: Mouse moved to (577, 342)
Screenshot: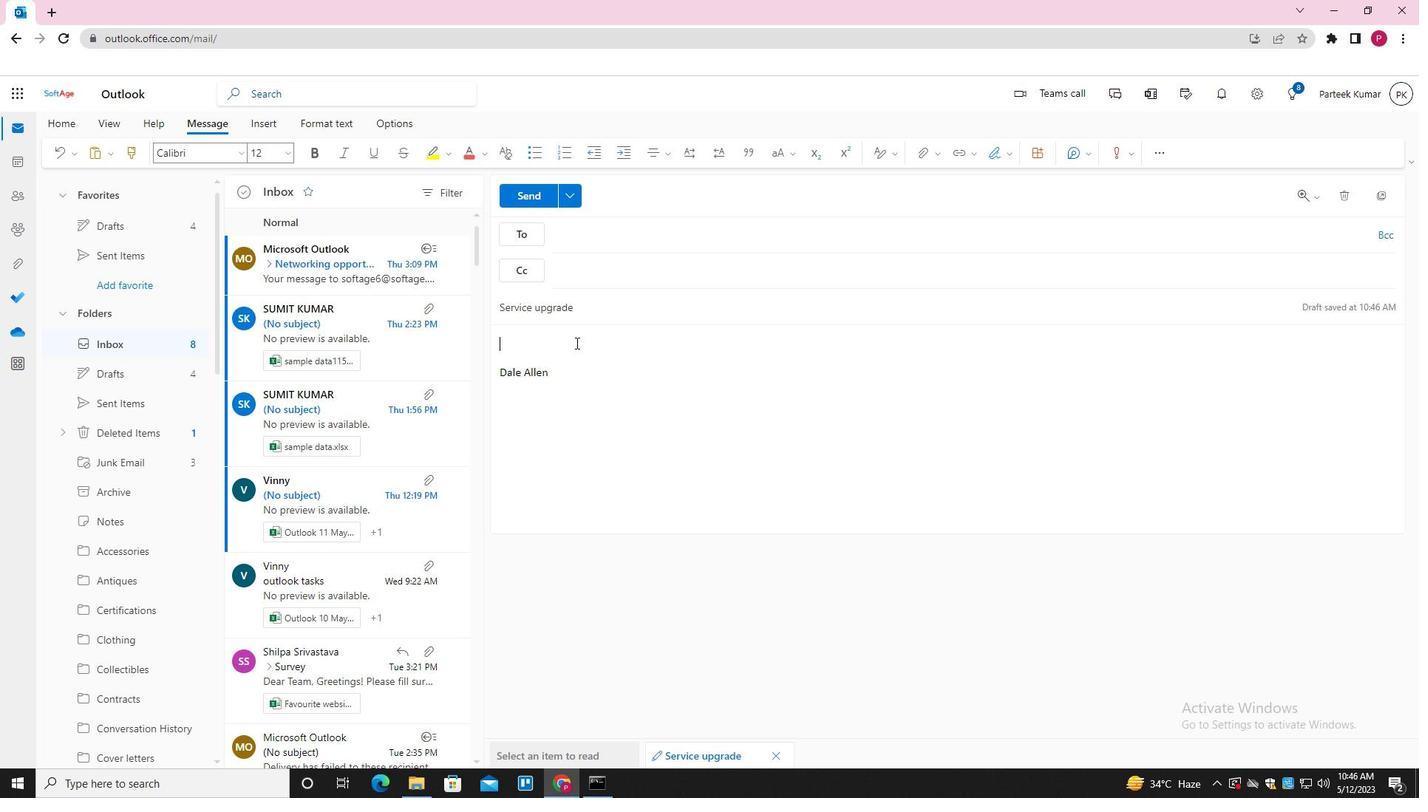 
Action: Key pressed <Key.shift>PLEASE<Key.space>LET<Key.space>ME<Key.space>KNOW<Key.space>IF<Key.space>THERE<Key.space>ARE<Key.space>ANY<Key.space>CHANGES<Key.space>TO<Key.space>THE<Key.space>REQUIREMENTS<Key.space>
Screenshot: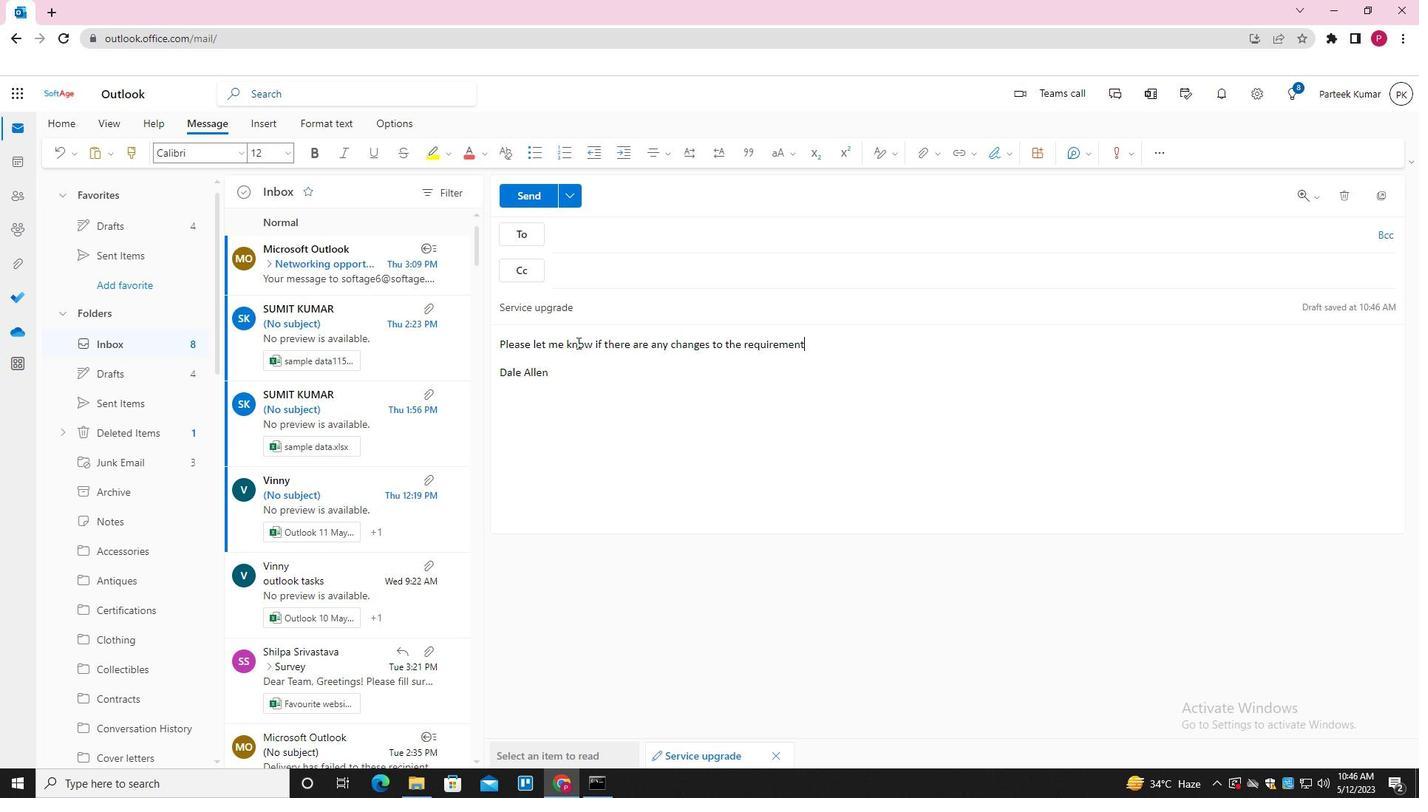 
Action: Mouse moved to (586, 233)
Screenshot: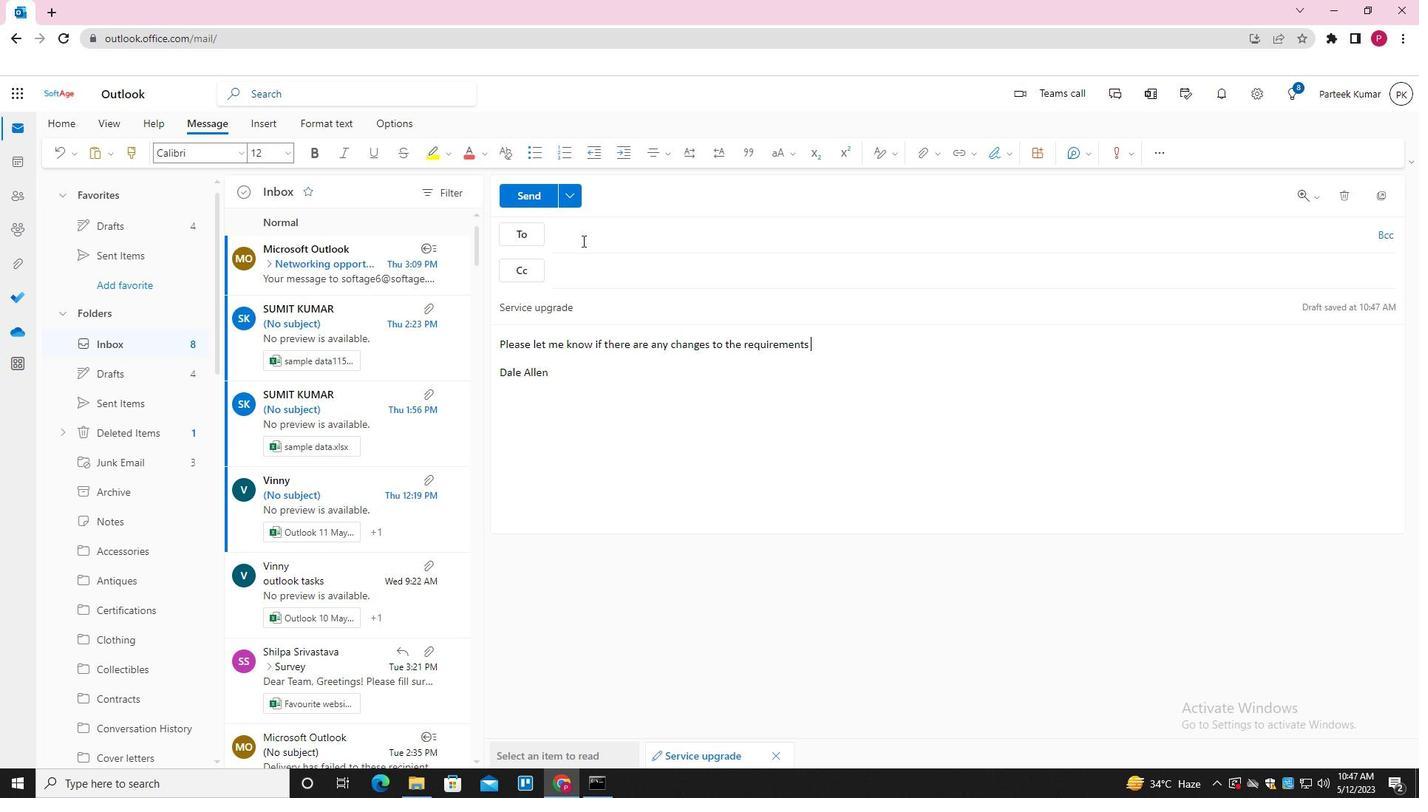 
Action: Mouse pressed left at (586, 233)
Screenshot: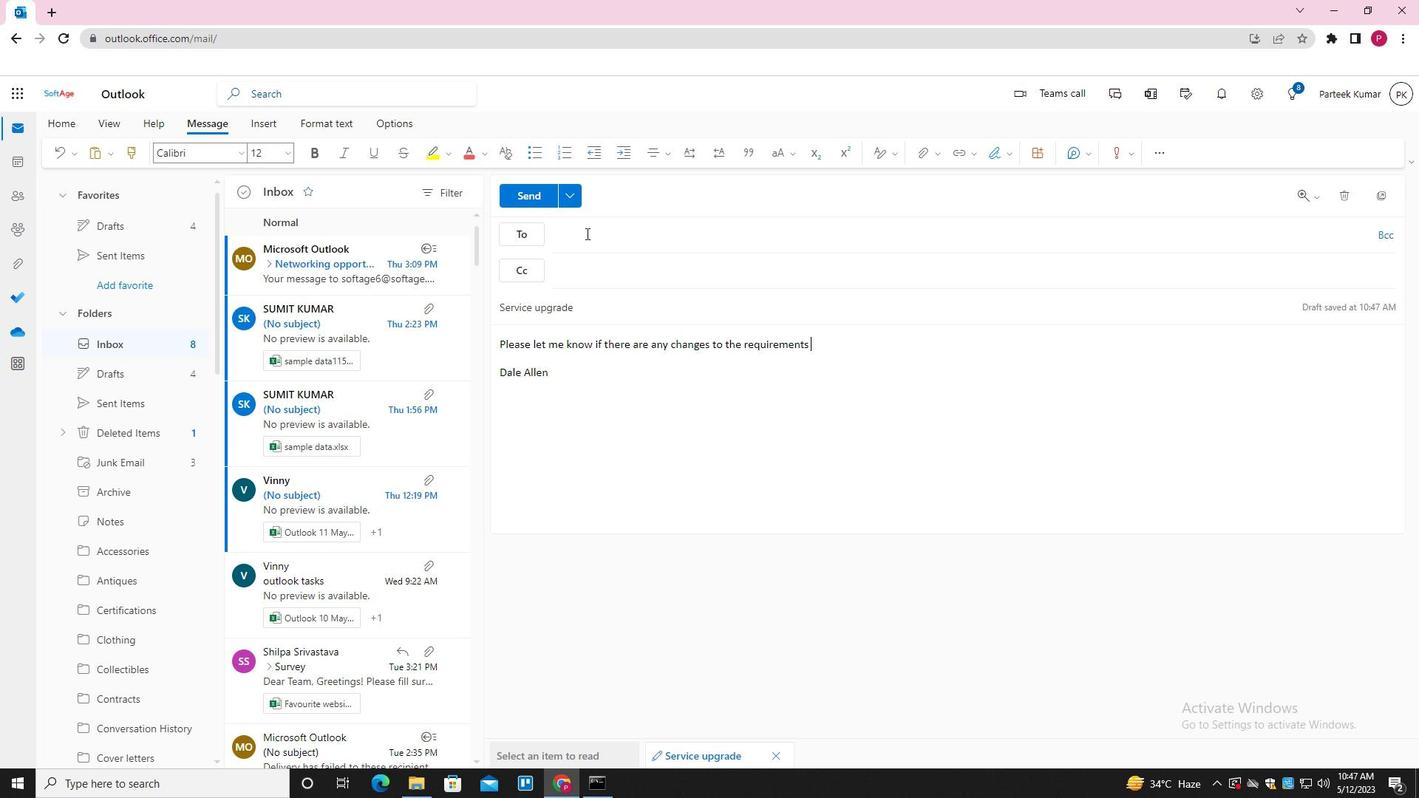 
Action: Key pressed SOFTAGE.10<Key.shift>@SOFTAGE.NET<Key.enter>SOFTAGE.2<Key.shift>@SOFTAGE.NET<Key.enter>
Screenshot: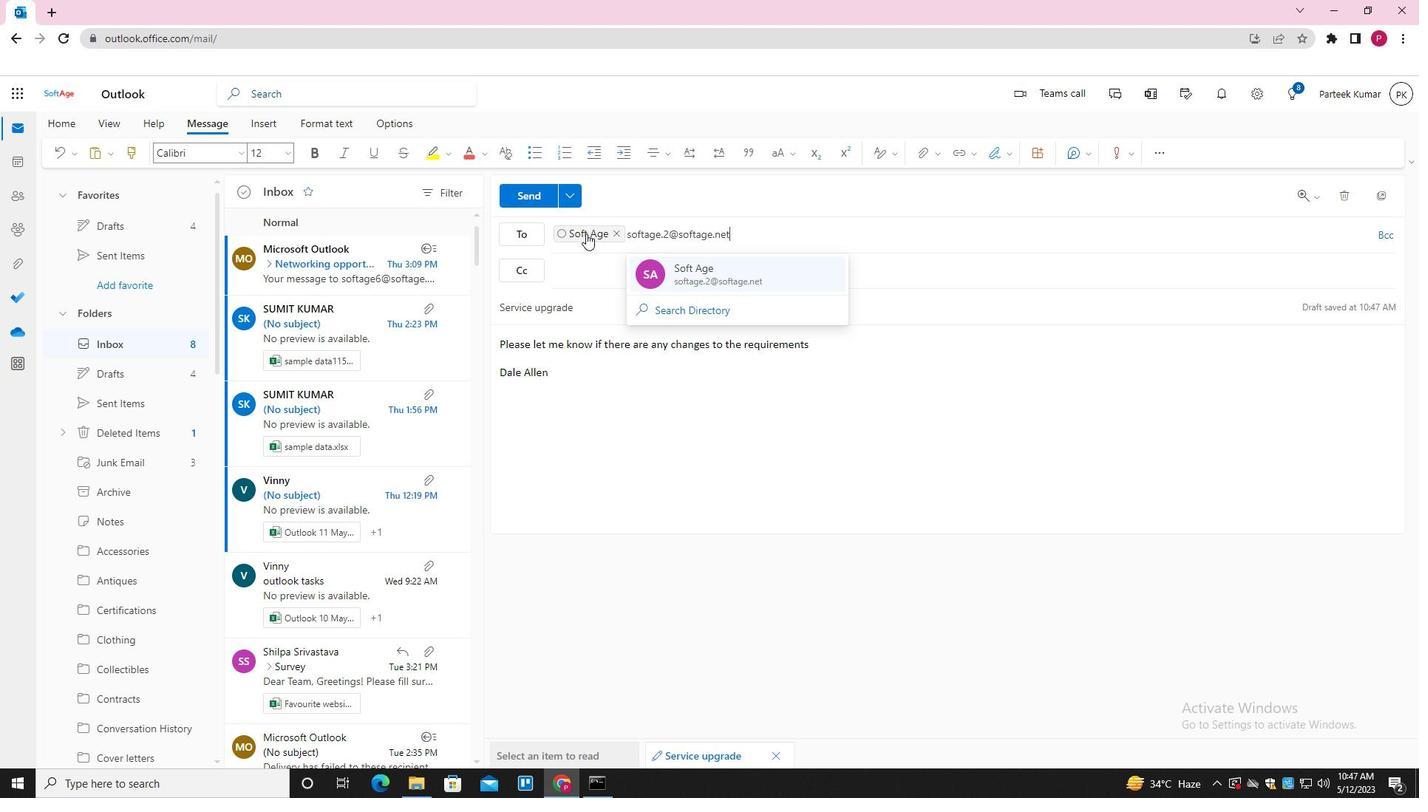 
Action: Mouse moved to (598, 274)
Screenshot: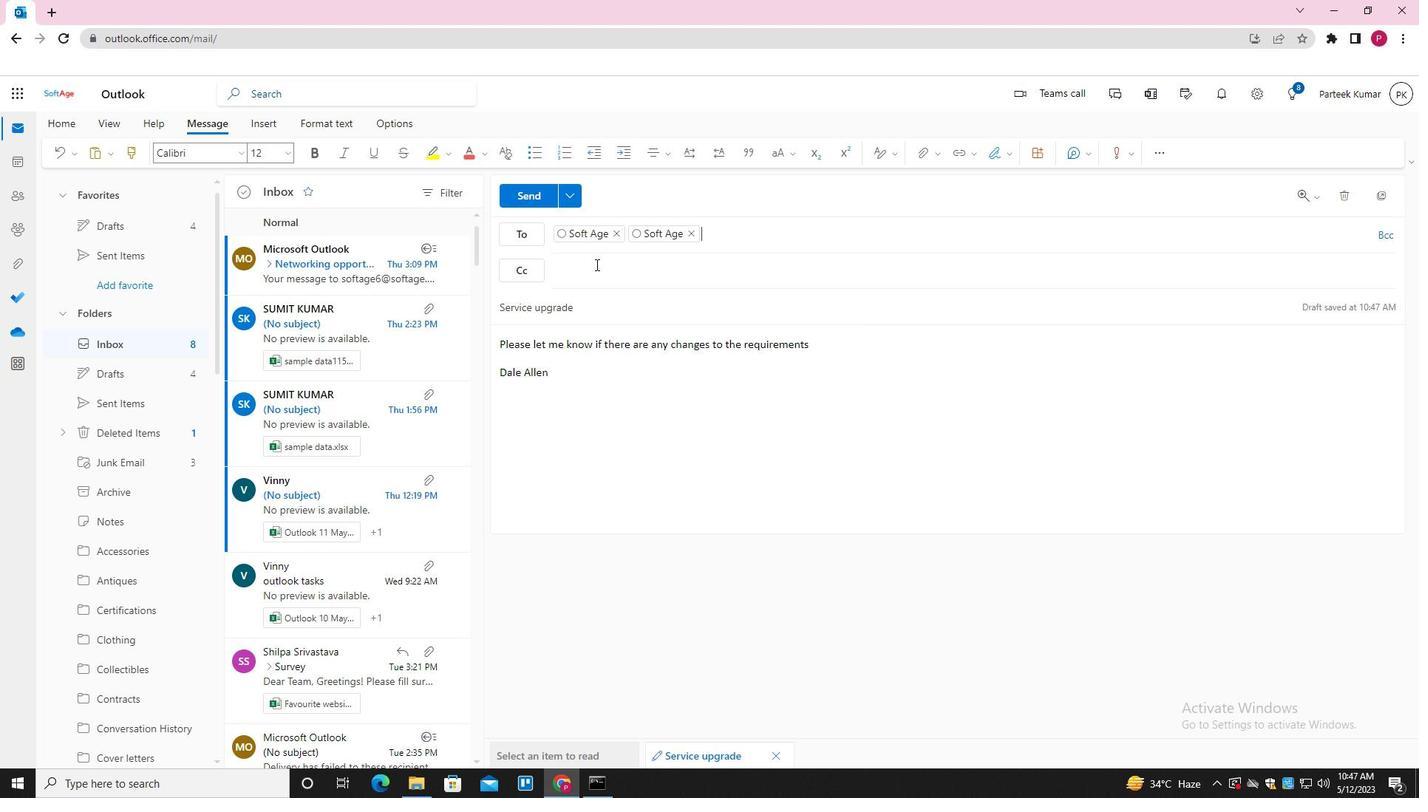 
Action: Mouse pressed left at (598, 274)
Screenshot: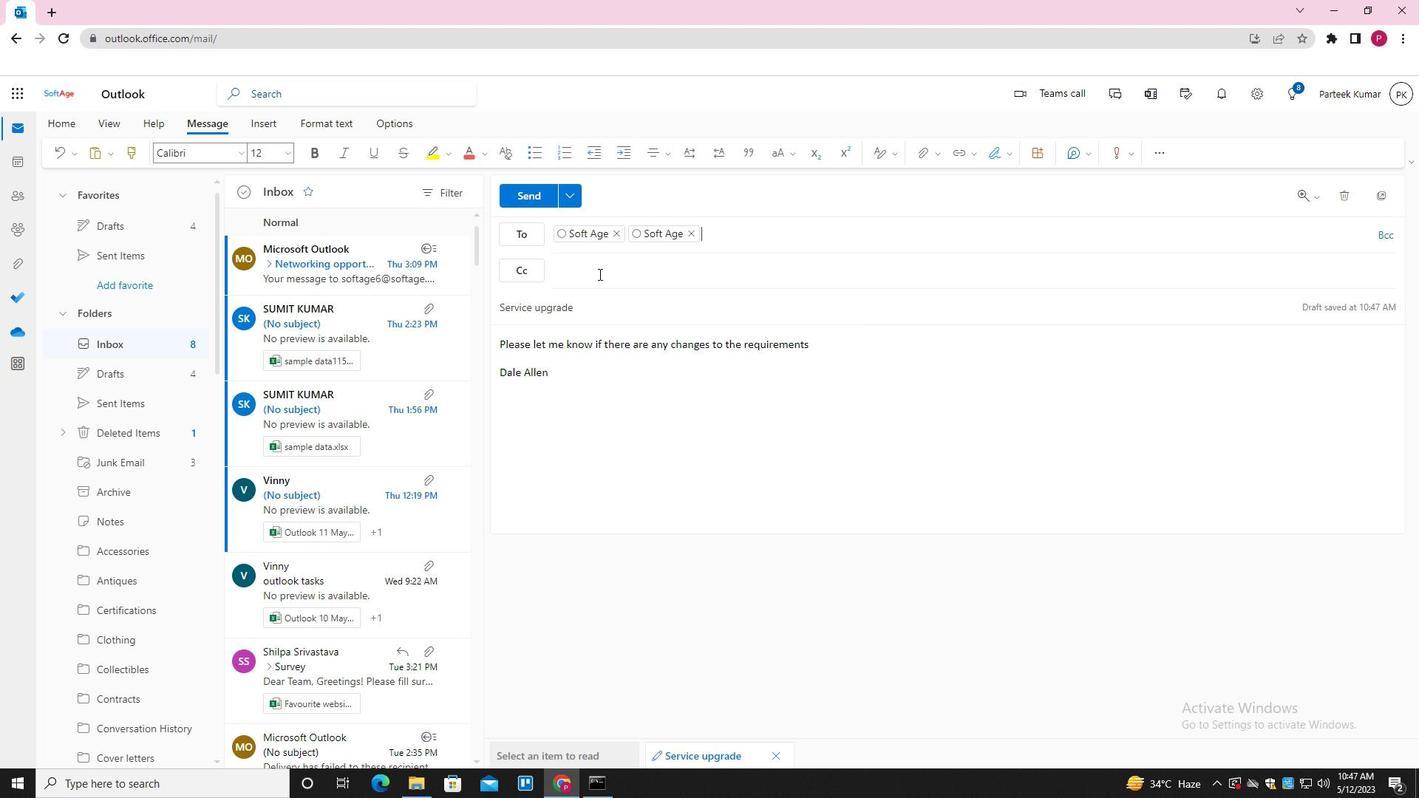 
Action: Key pressed SOFTAGE.3<Key.shift><Key.shift>@SOFTAGE.NET<Key.enter>
Screenshot: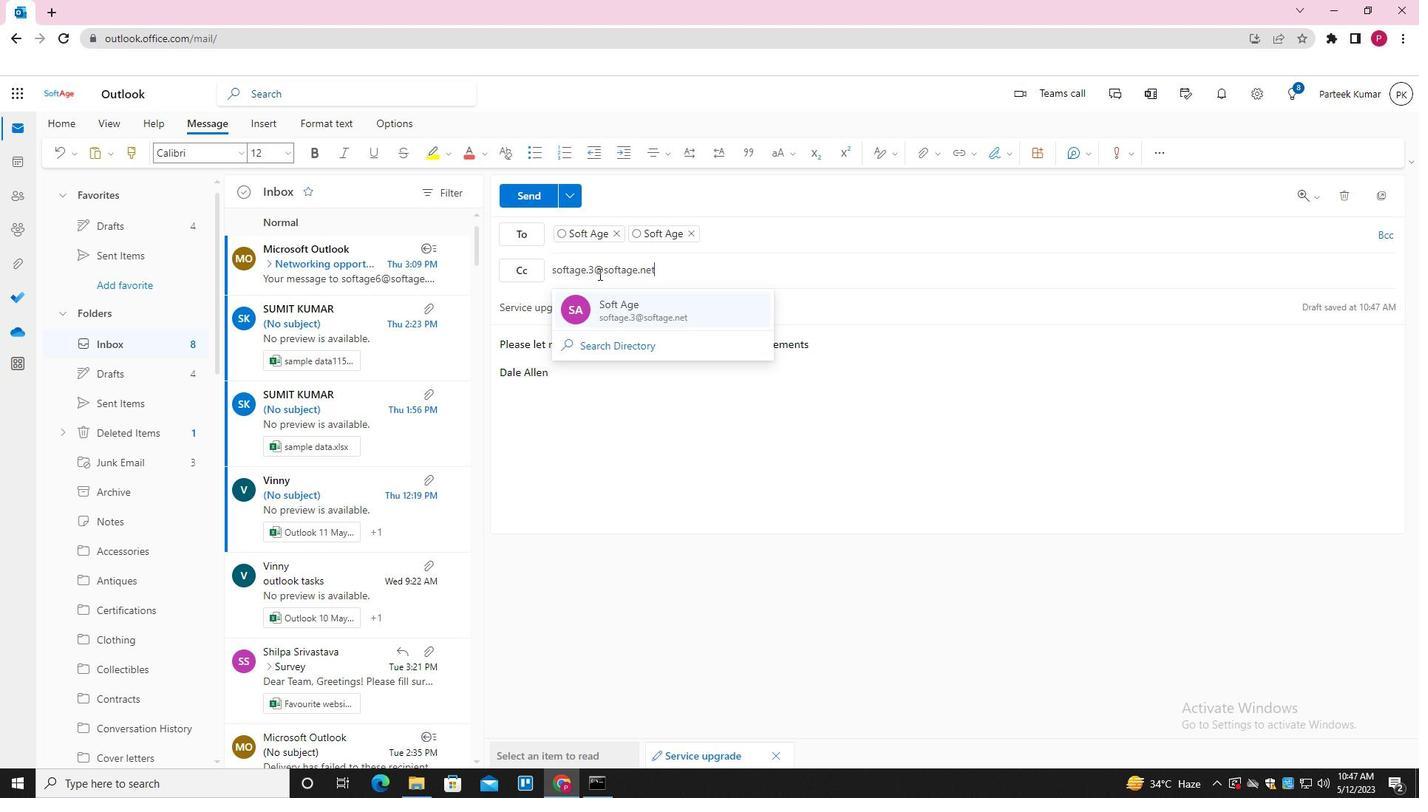 
Action: Mouse moved to (544, 185)
Screenshot: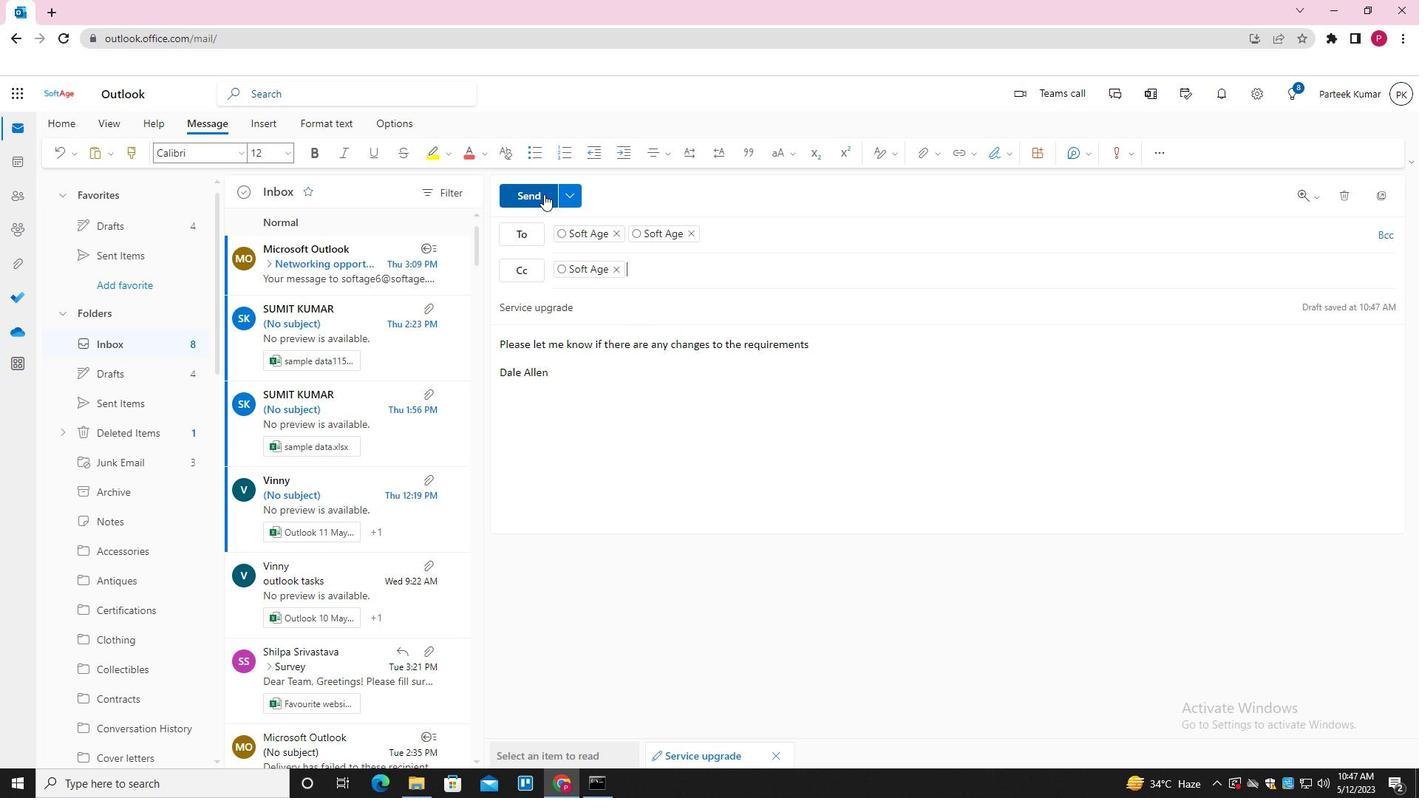 
Action: Mouse pressed left at (544, 185)
Screenshot: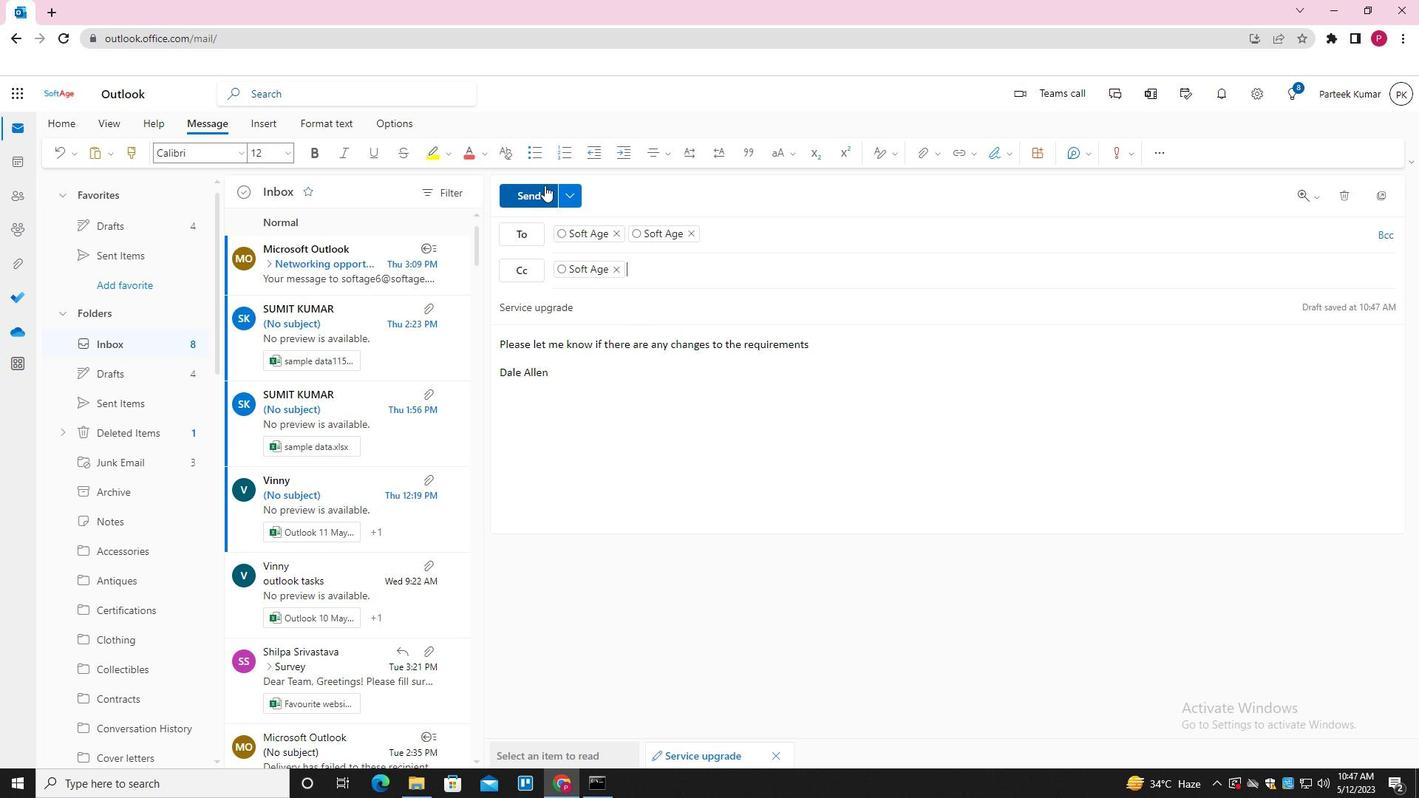 
Action: Mouse moved to (619, 257)
Screenshot: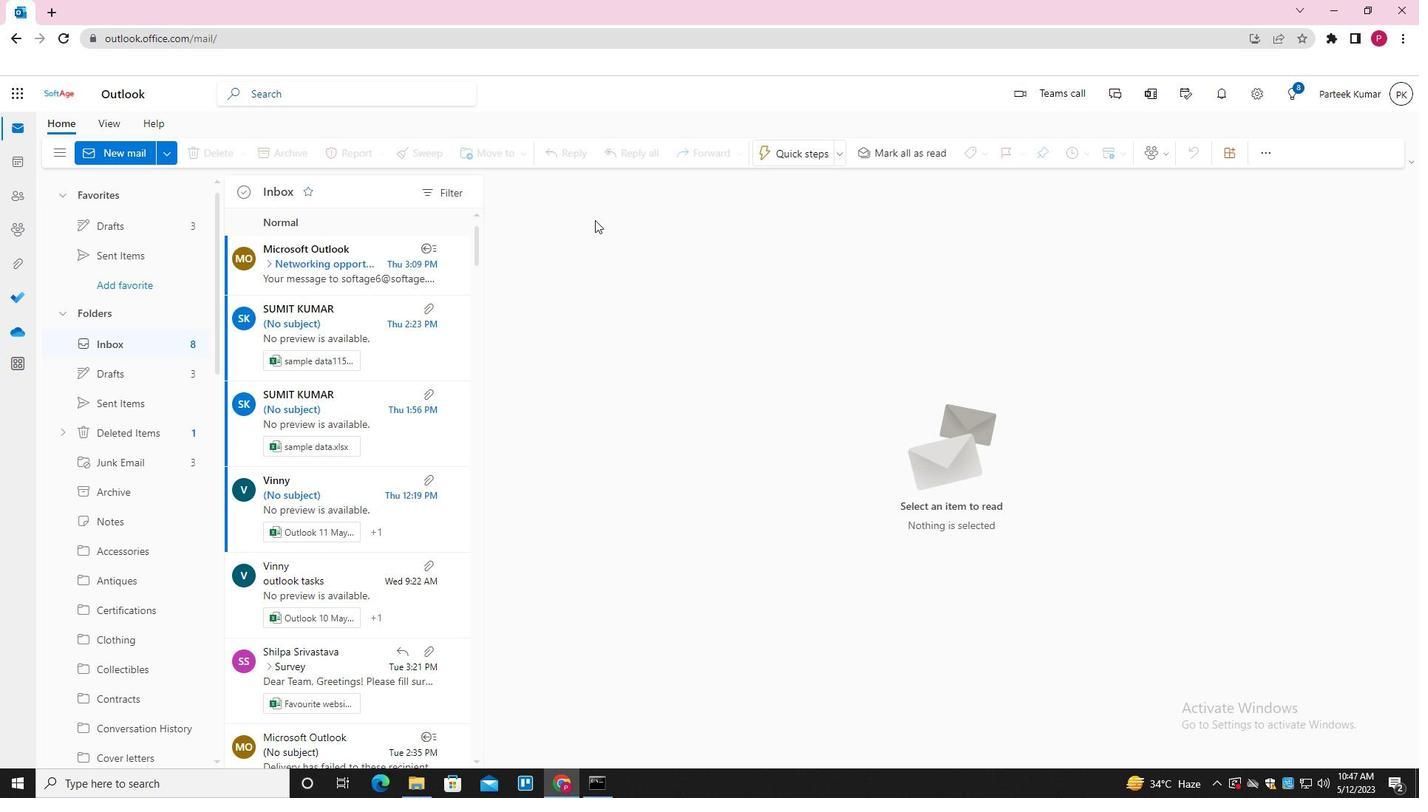 
